 Task: Create a due date automation trigger when advanced on, on the monday before a card is due add fields with custom field "Resume" set to a number lower or equal to 1 and lower than 10 at 11:00 AM.
Action: Mouse moved to (1095, 94)
Screenshot: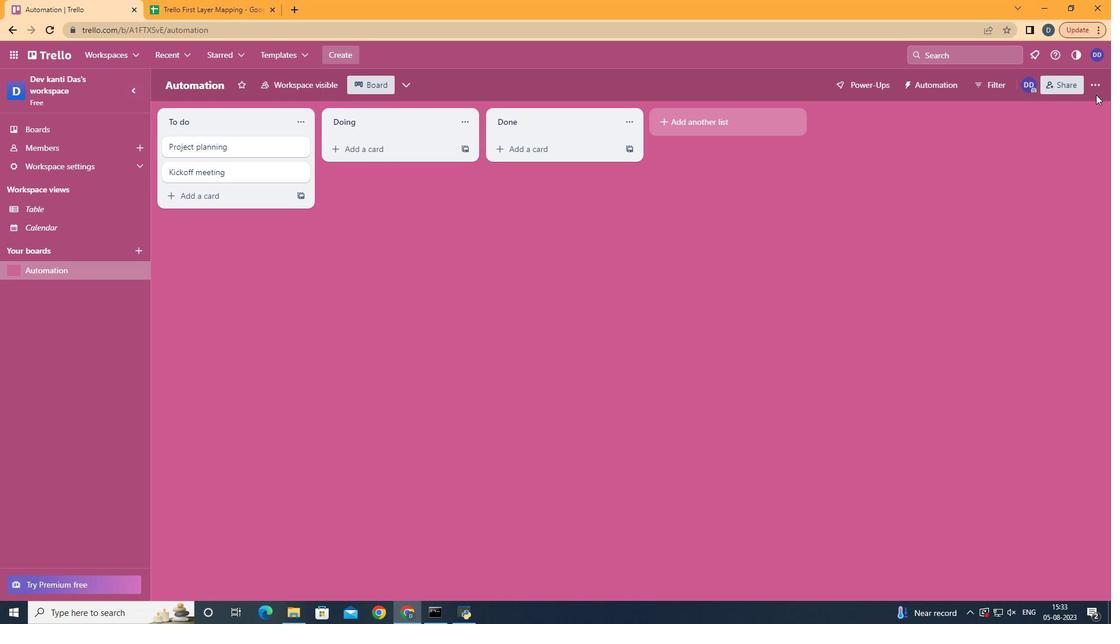 
Action: Mouse pressed left at (1095, 94)
Screenshot: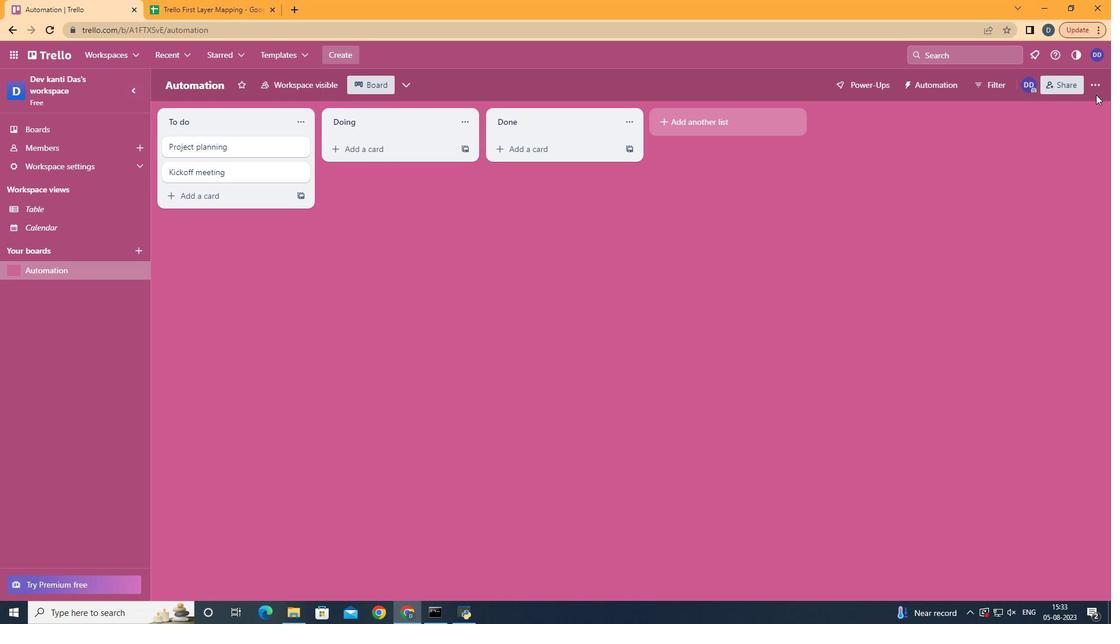 
Action: Mouse moved to (1095, 89)
Screenshot: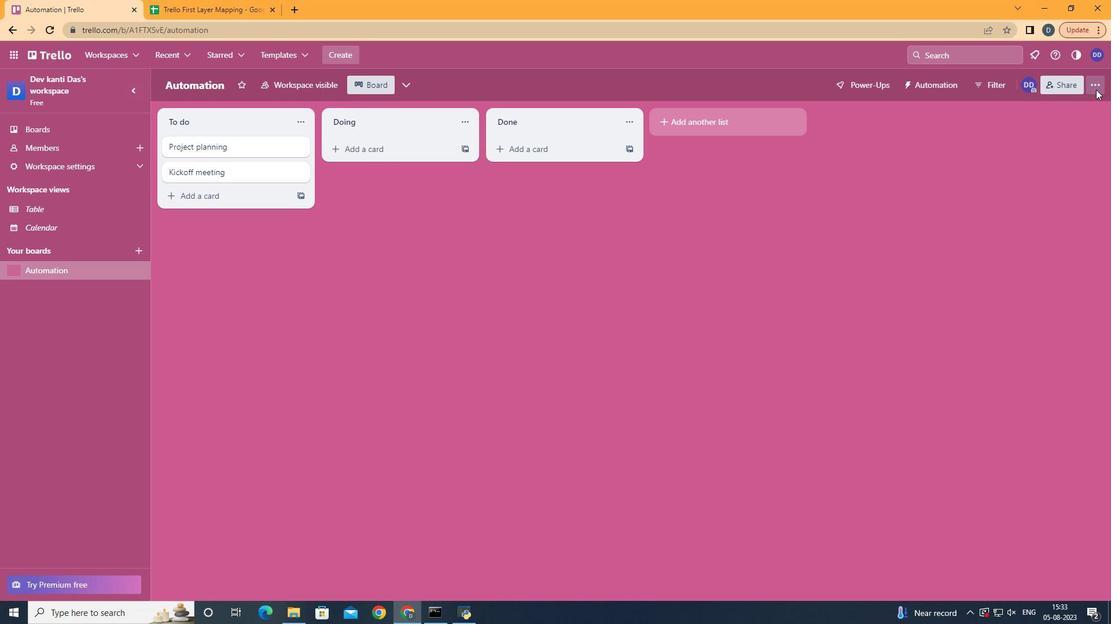 
Action: Mouse pressed left at (1095, 89)
Screenshot: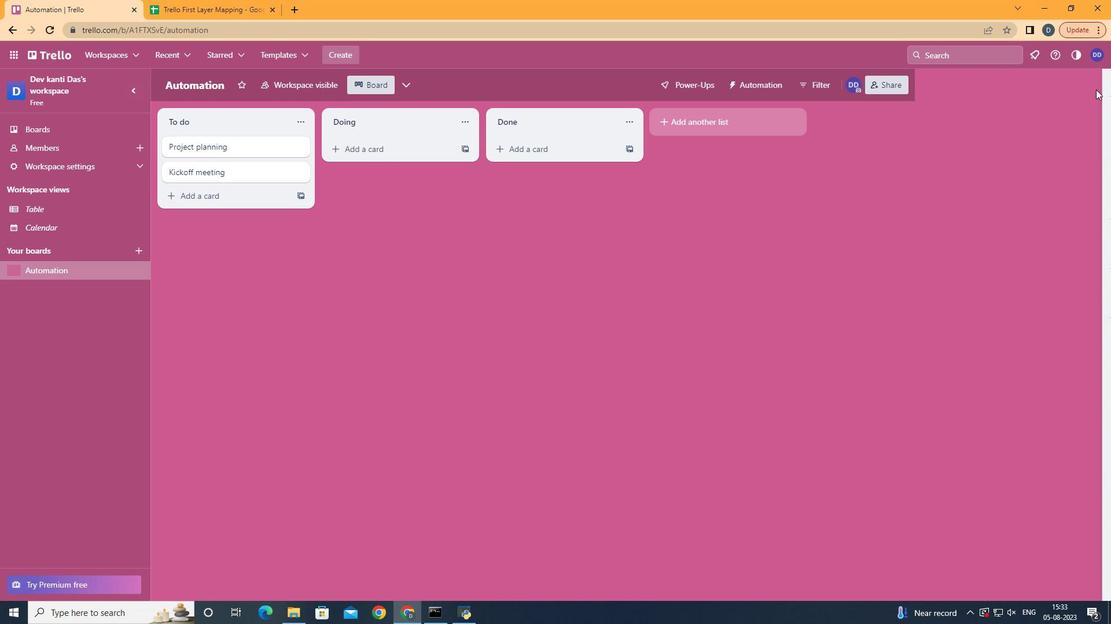 
Action: Mouse moved to (998, 230)
Screenshot: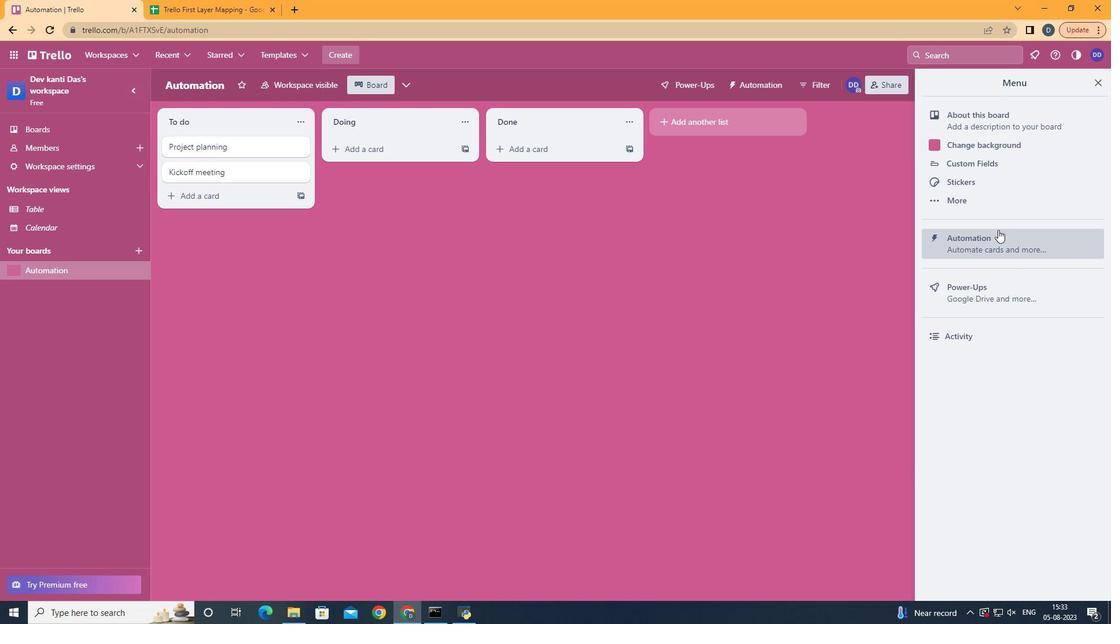 
Action: Mouse pressed left at (998, 230)
Screenshot: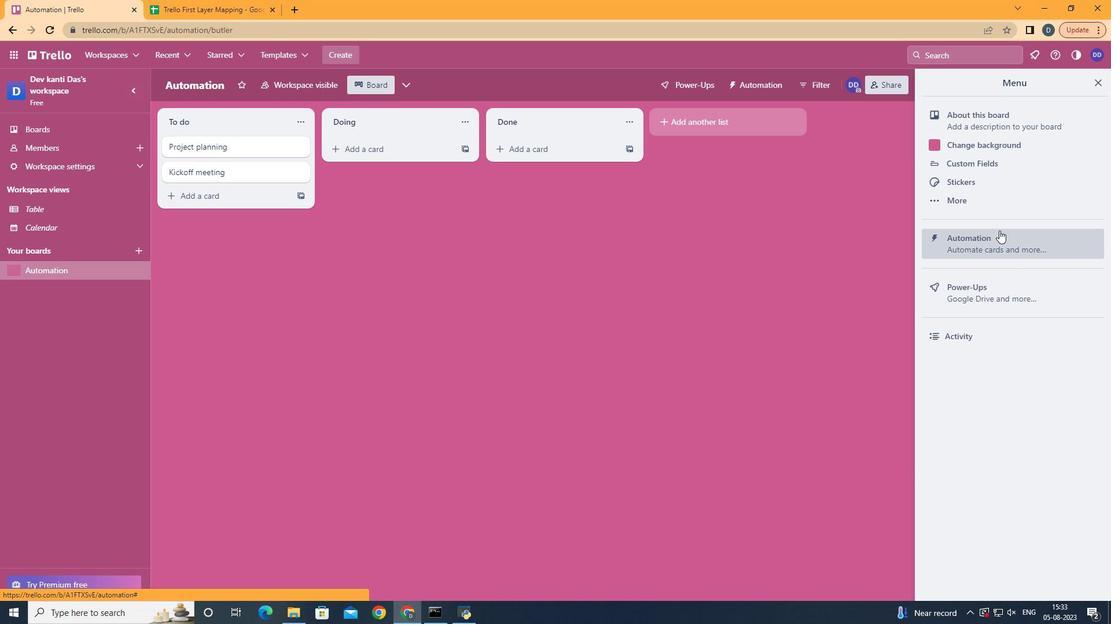 
Action: Mouse moved to (248, 238)
Screenshot: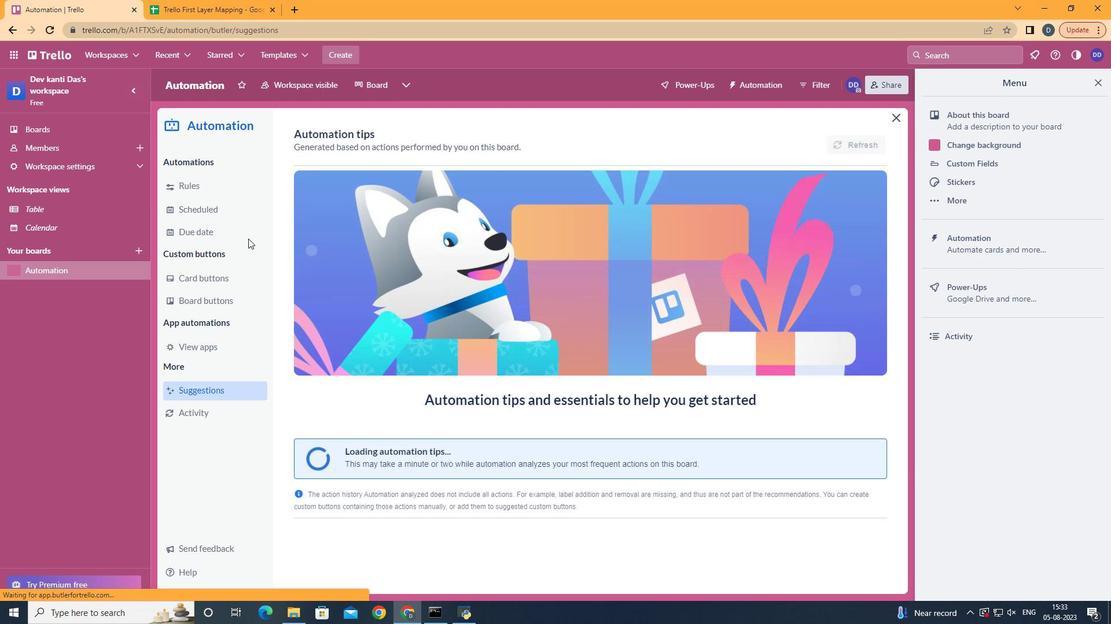 
Action: Mouse pressed left at (248, 238)
Screenshot: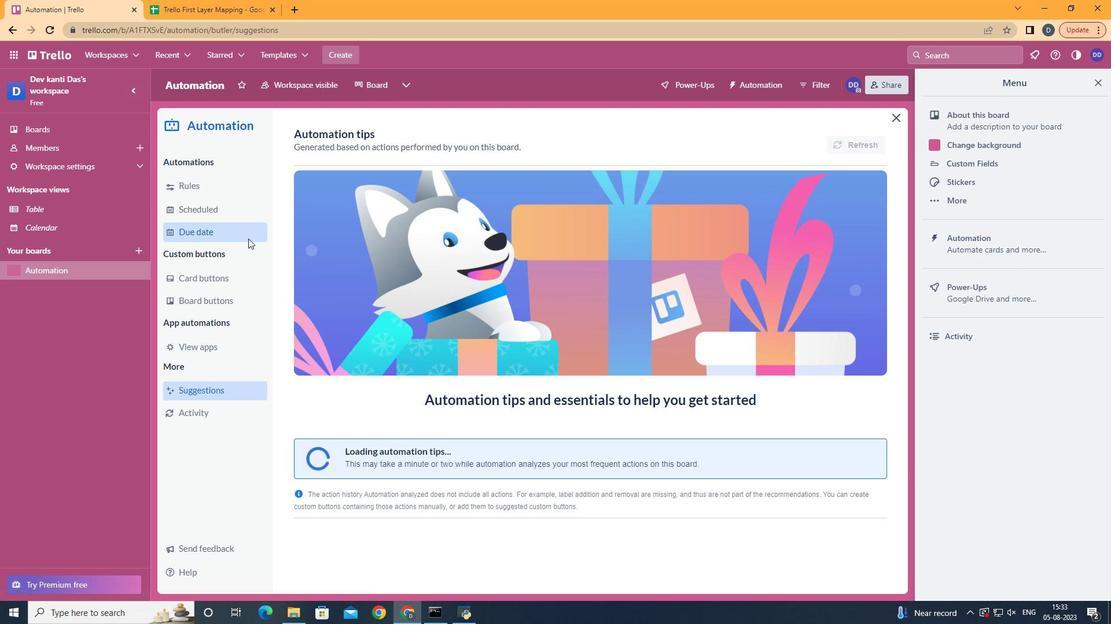 
Action: Mouse moved to (811, 140)
Screenshot: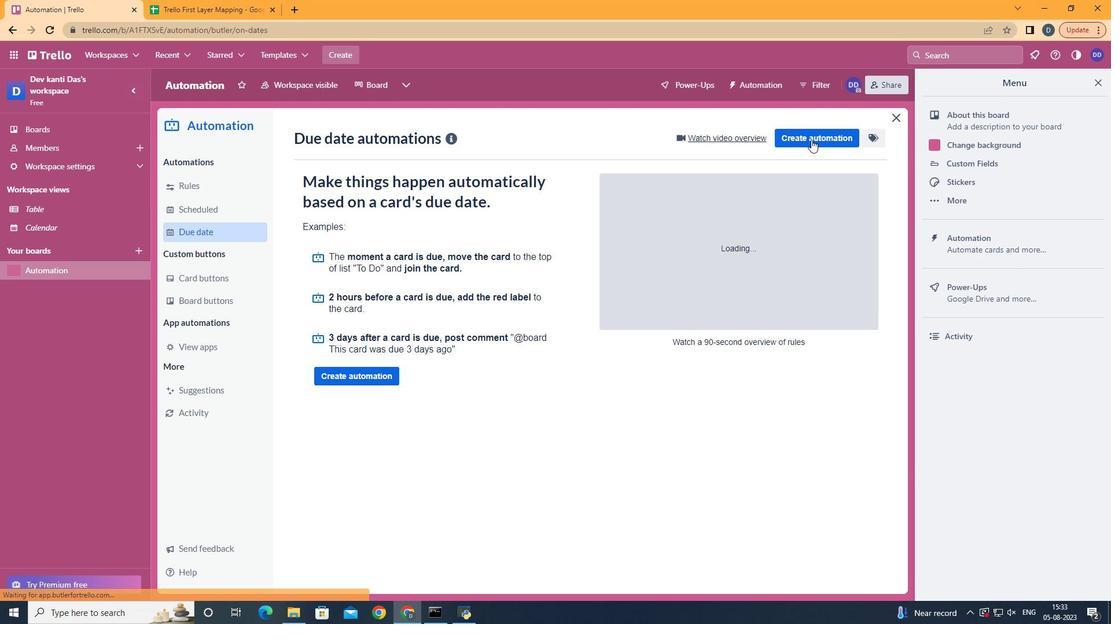 
Action: Mouse pressed left at (811, 140)
Screenshot: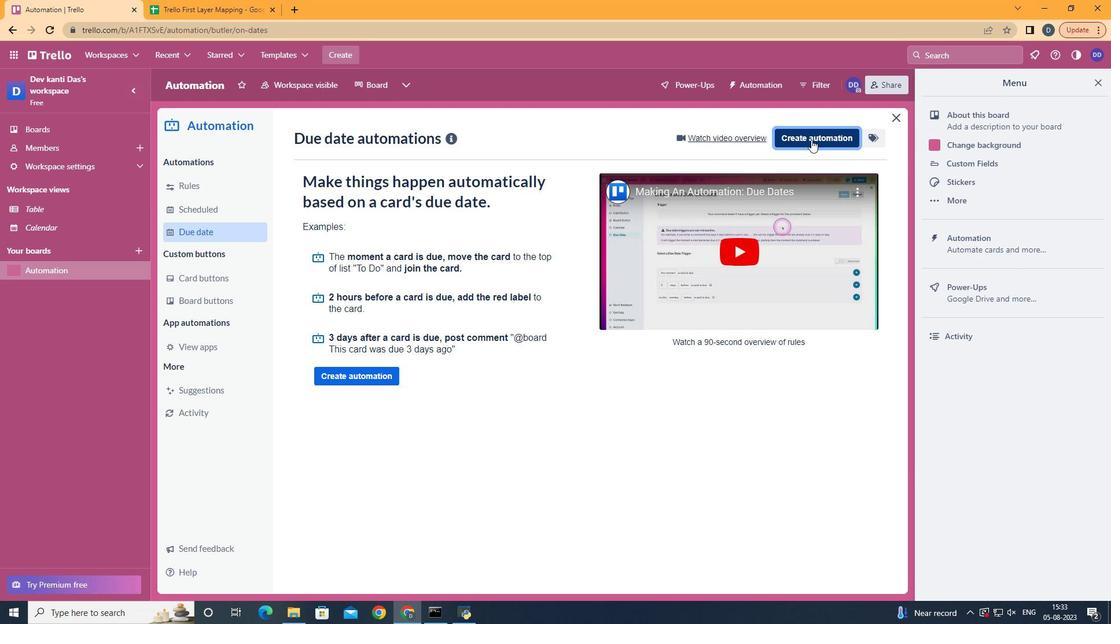 
Action: Mouse moved to (597, 257)
Screenshot: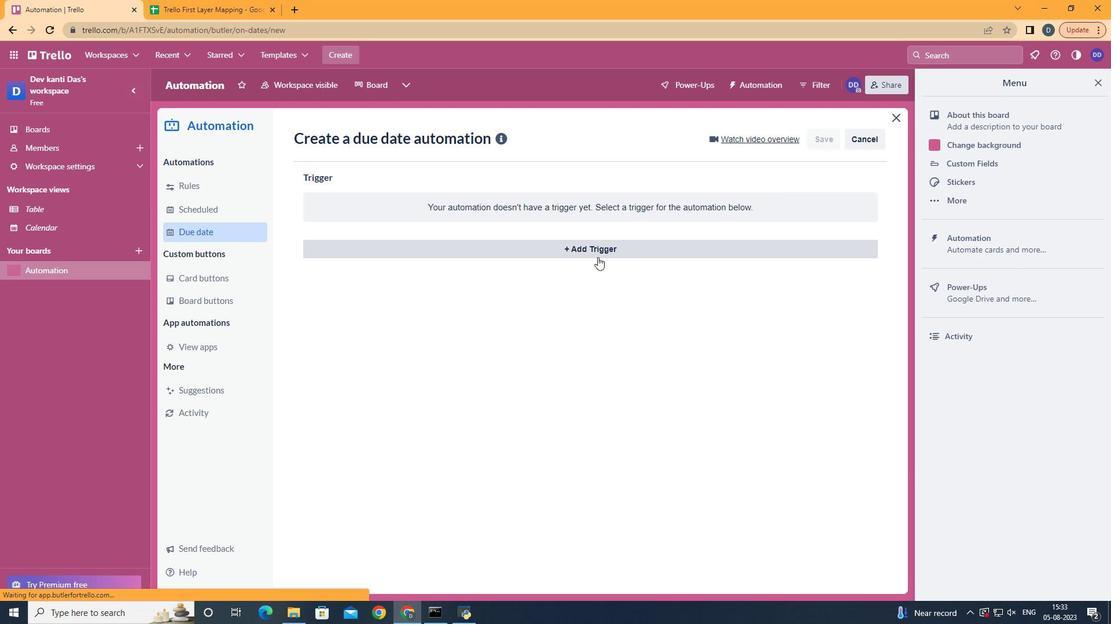 
Action: Mouse pressed left at (597, 257)
Screenshot: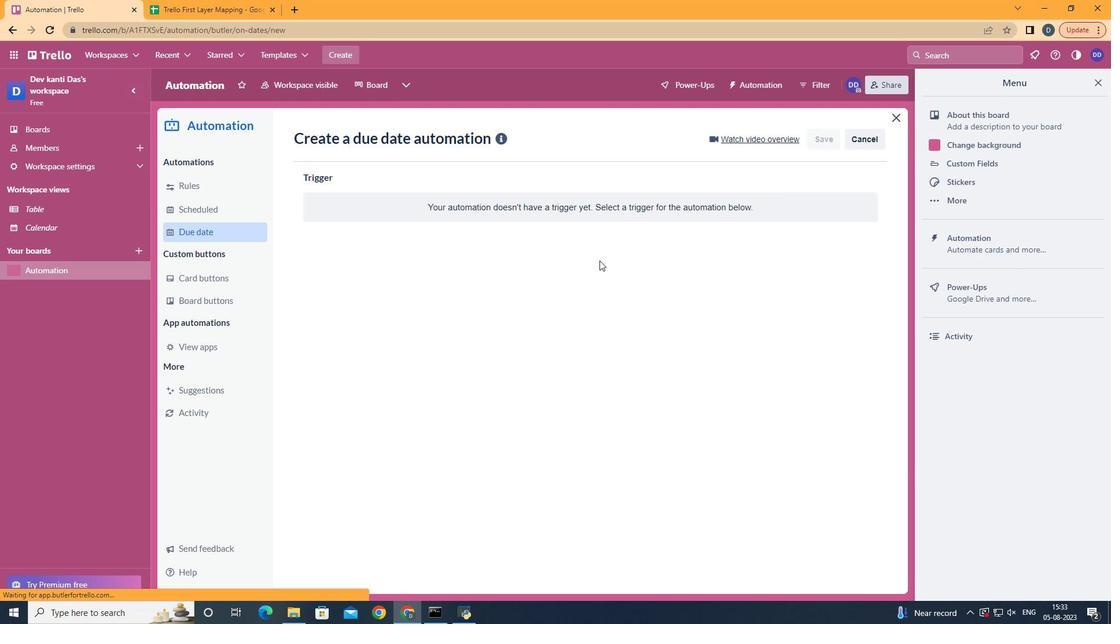 
Action: Mouse moved to (384, 302)
Screenshot: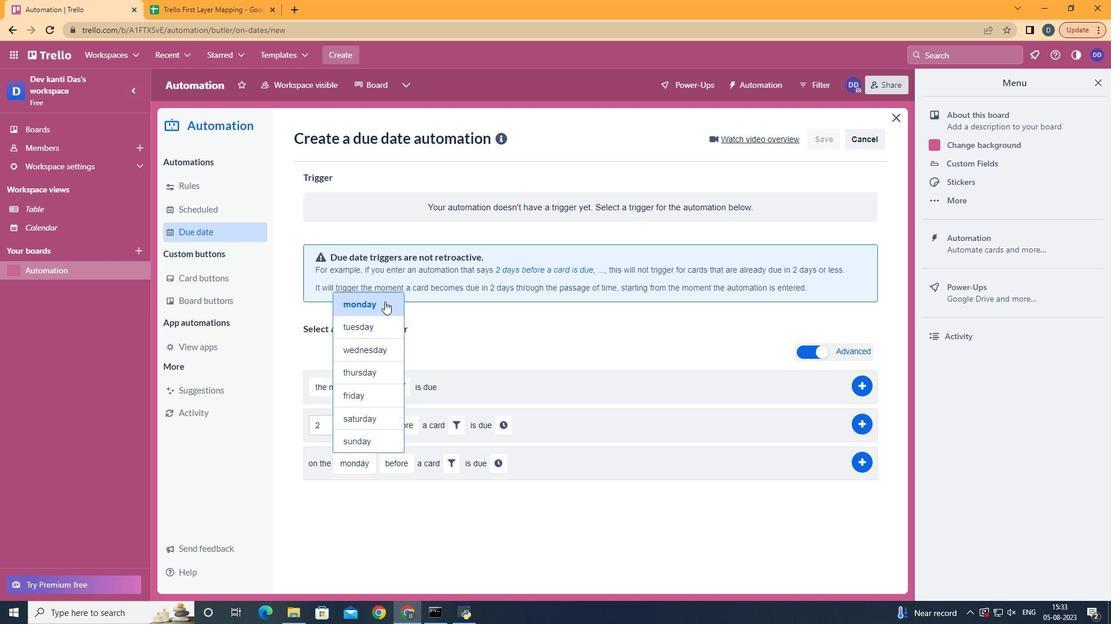 
Action: Mouse pressed left at (384, 302)
Screenshot: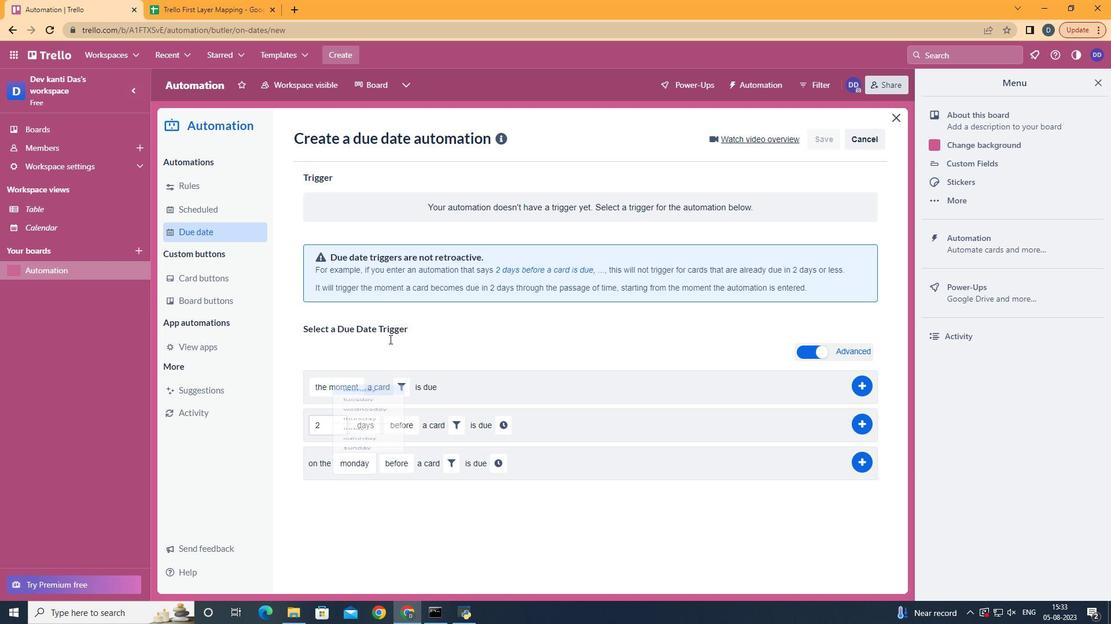 
Action: Mouse moved to (406, 478)
Screenshot: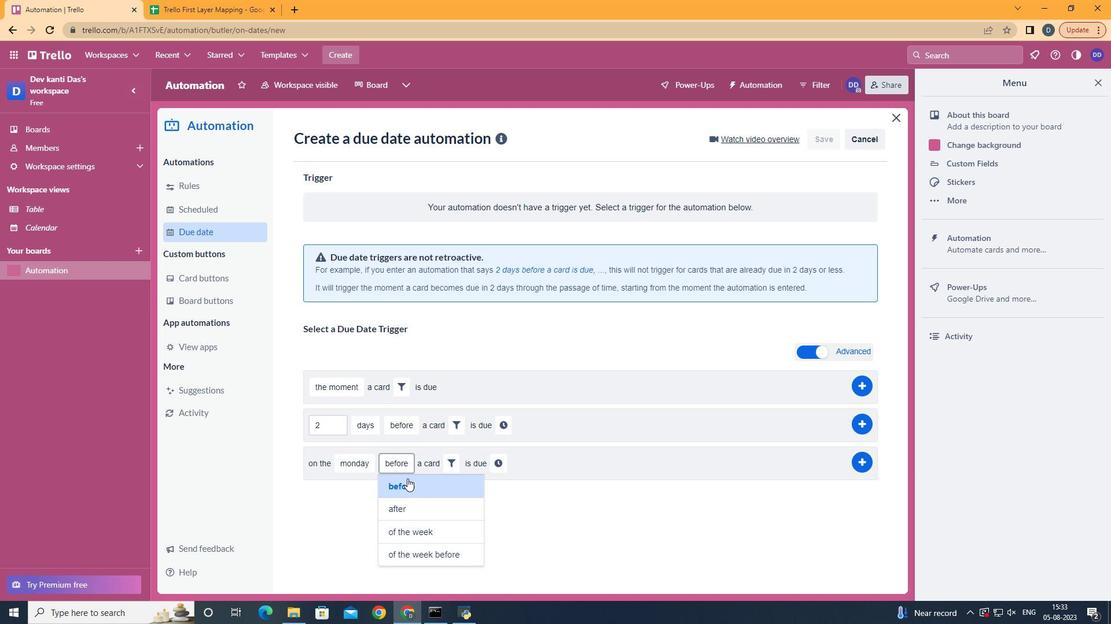 
Action: Mouse pressed left at (406, 478)
Screenshot: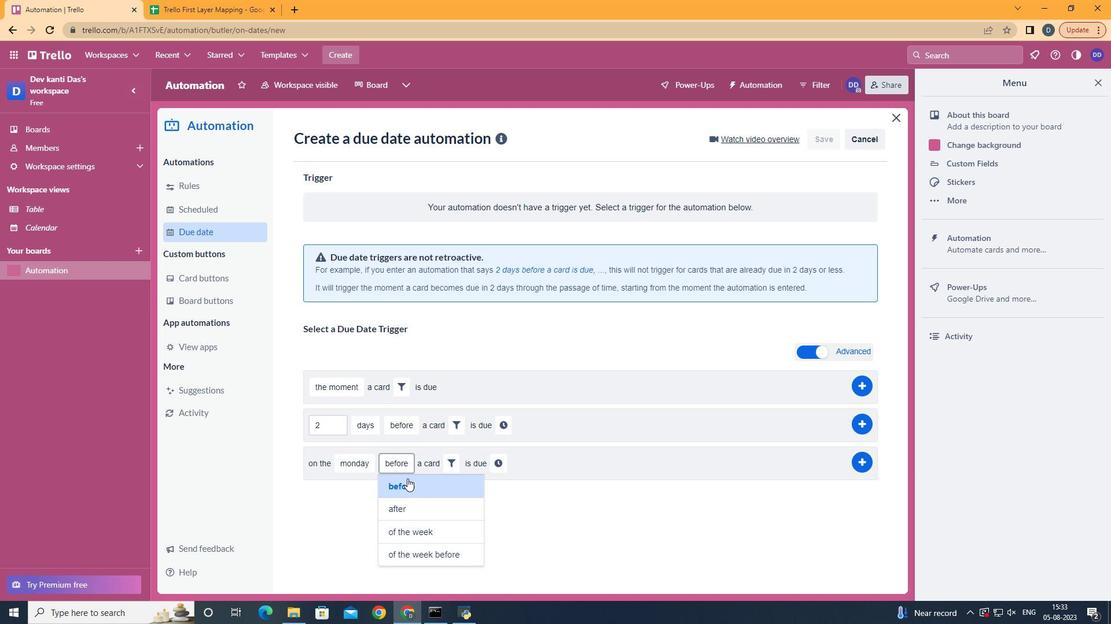
Action: Mouse moved to (458, 458)
Screenshot: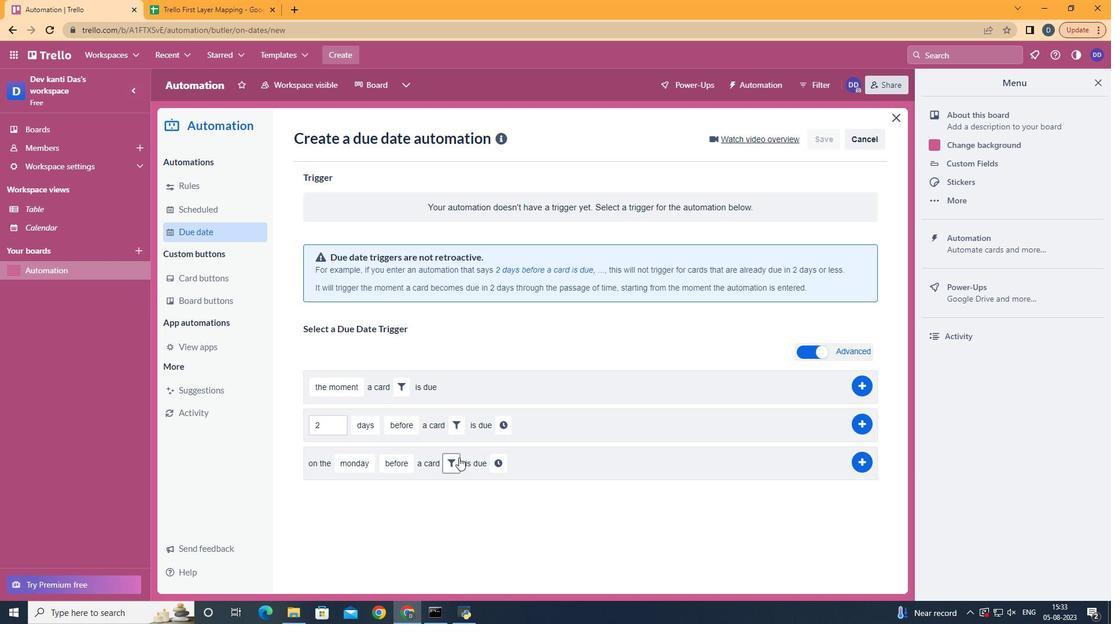 
Action: Mouse pressed left at (458, 458)
Screenshot: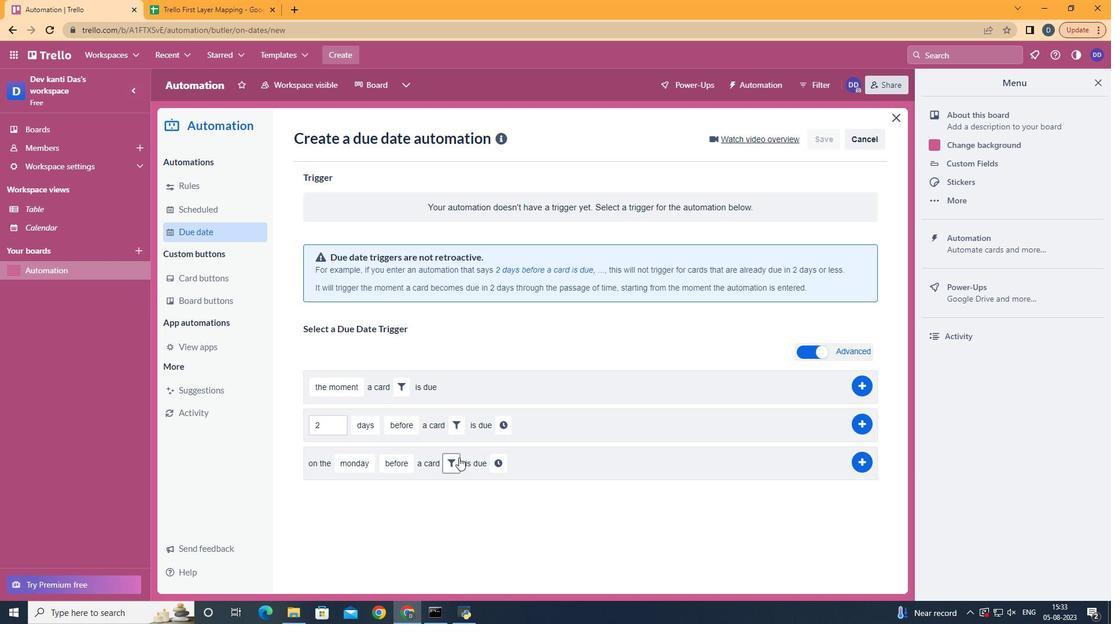
Action: Mouse moved to (630, 509)
Screenshot: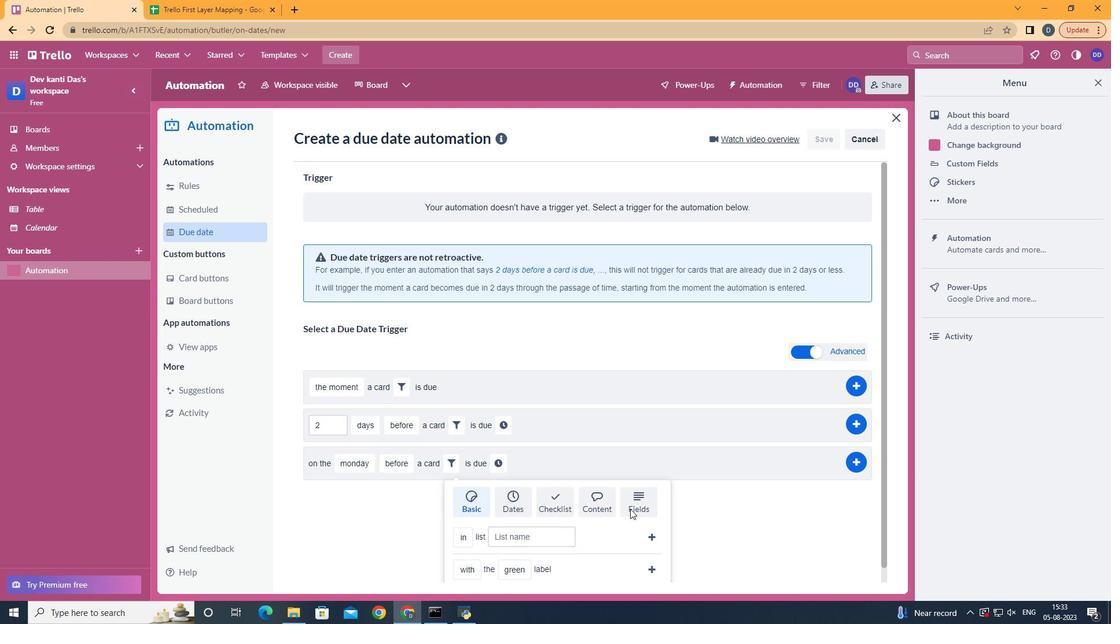 
Action: Mouse pressed left at (630, 509)
Screenshot: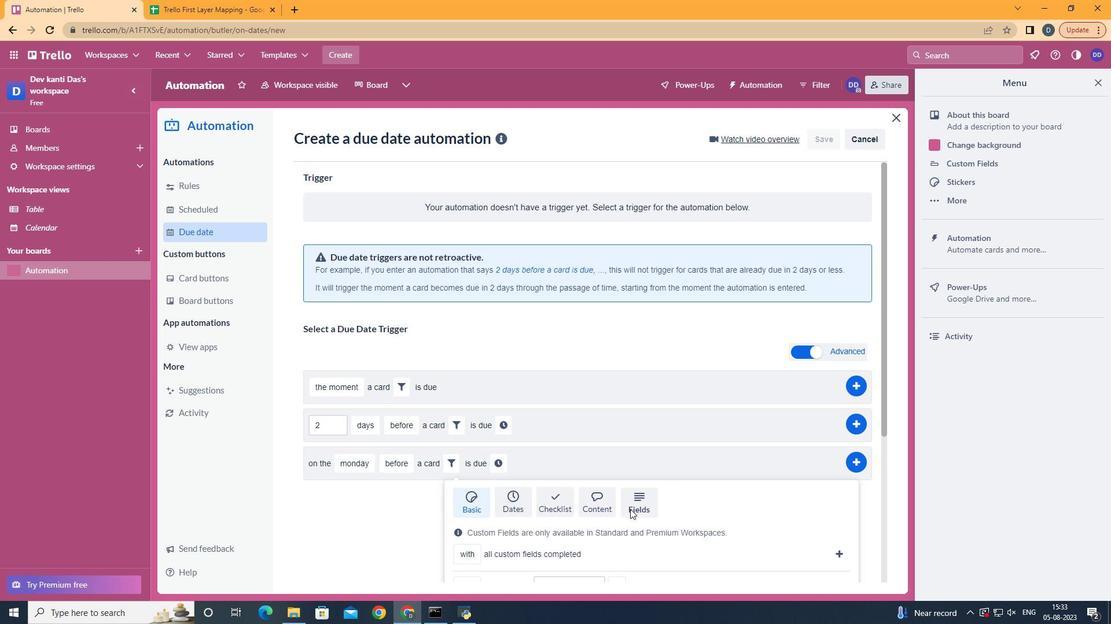 
Action: Mouse scrolled (630, 509) with delta (0, 0)
Screenshot: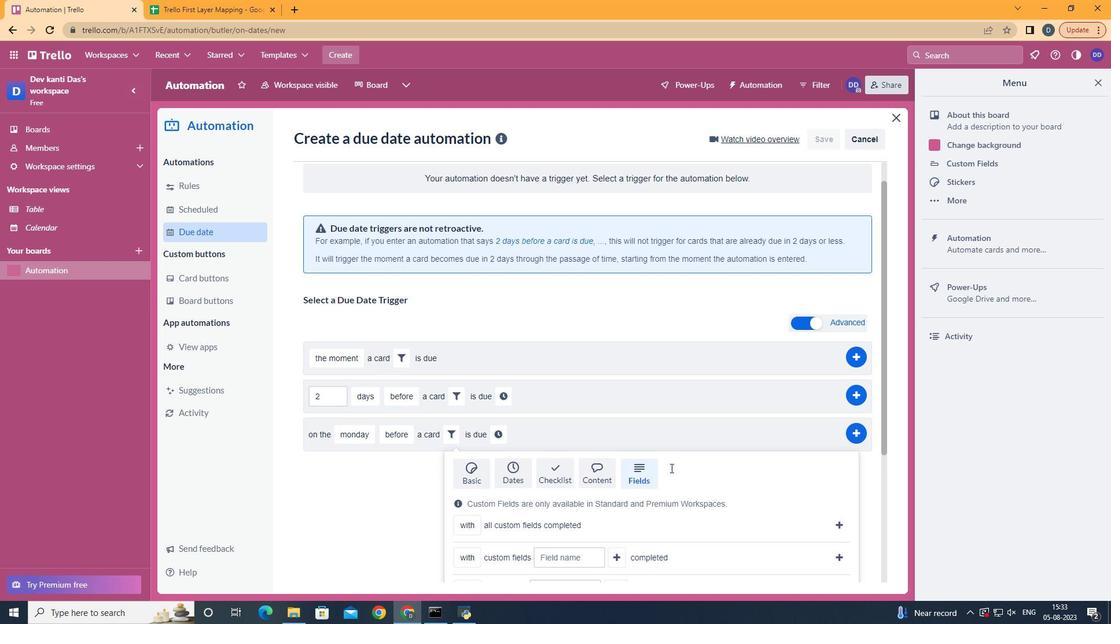 
Action: Mouse scrolled (630, 509) with delta (0, 0)
Screenshot: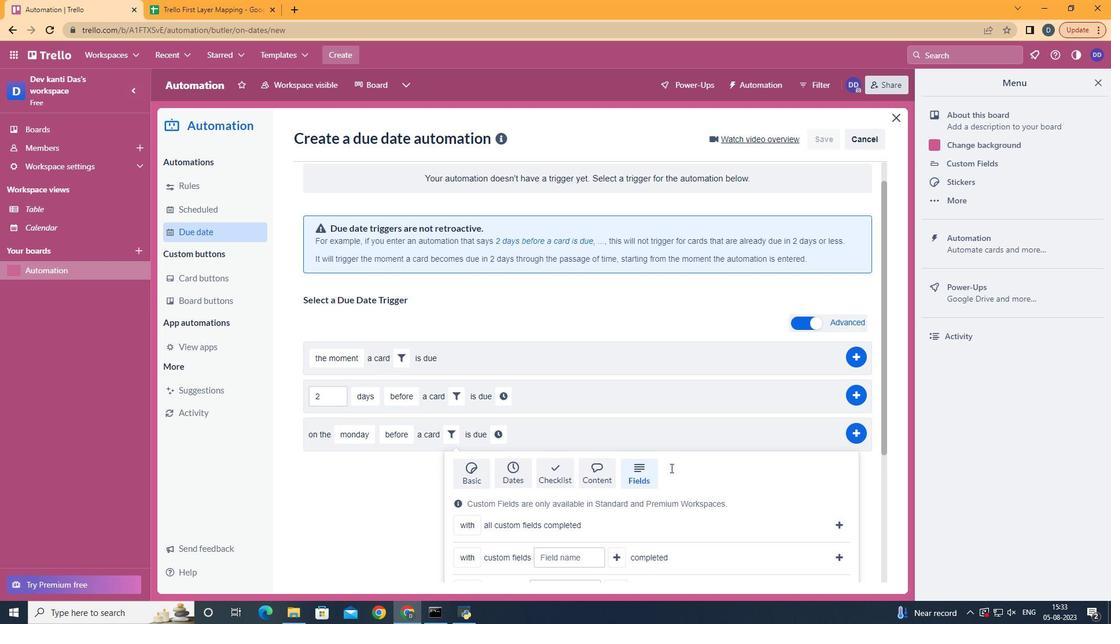 
Action: Mouse scrolled (630, 509) with delta (0, 0)
Screenshot: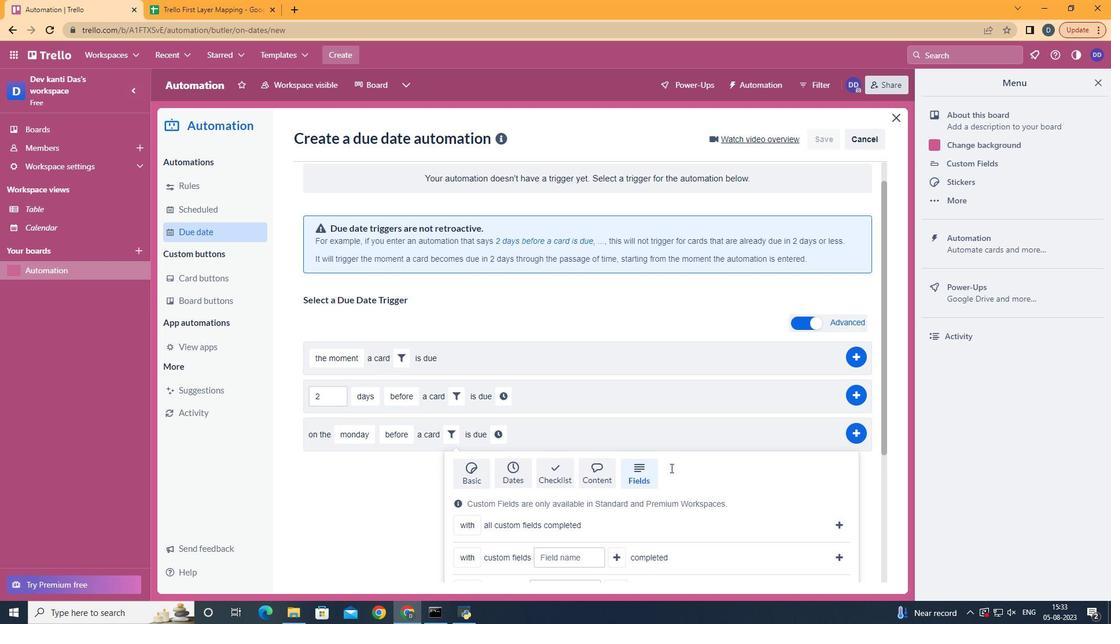 
Action: Mouse scrolled (630, 509) with delta (0, 0)
Screenshot: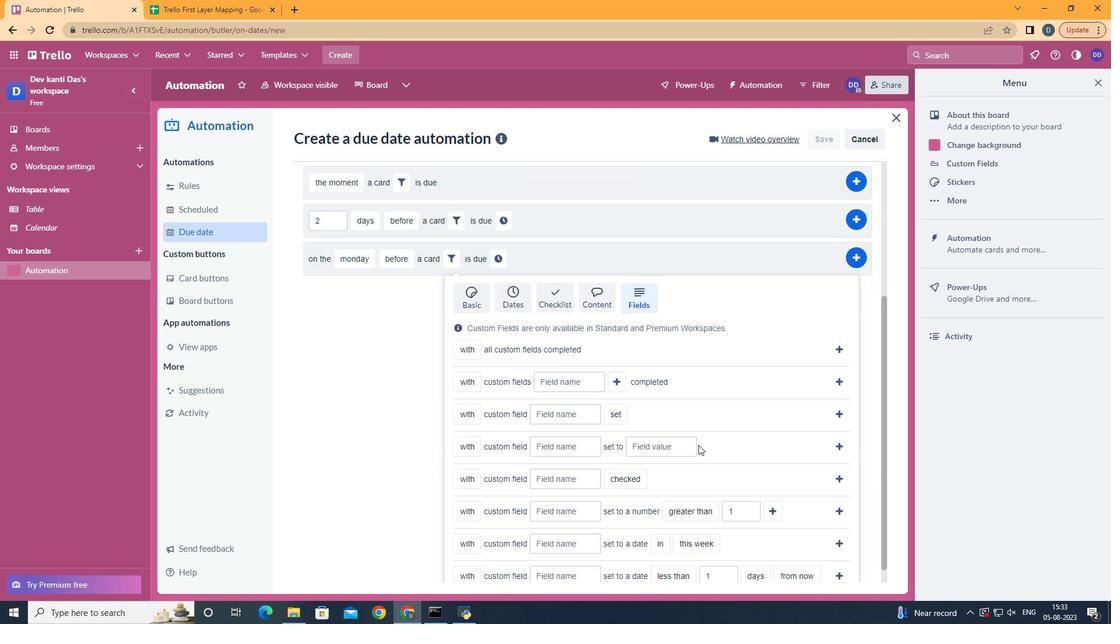 
Action: Mouse scrolled (630, 509) with delta (0, 0)
Screenshot: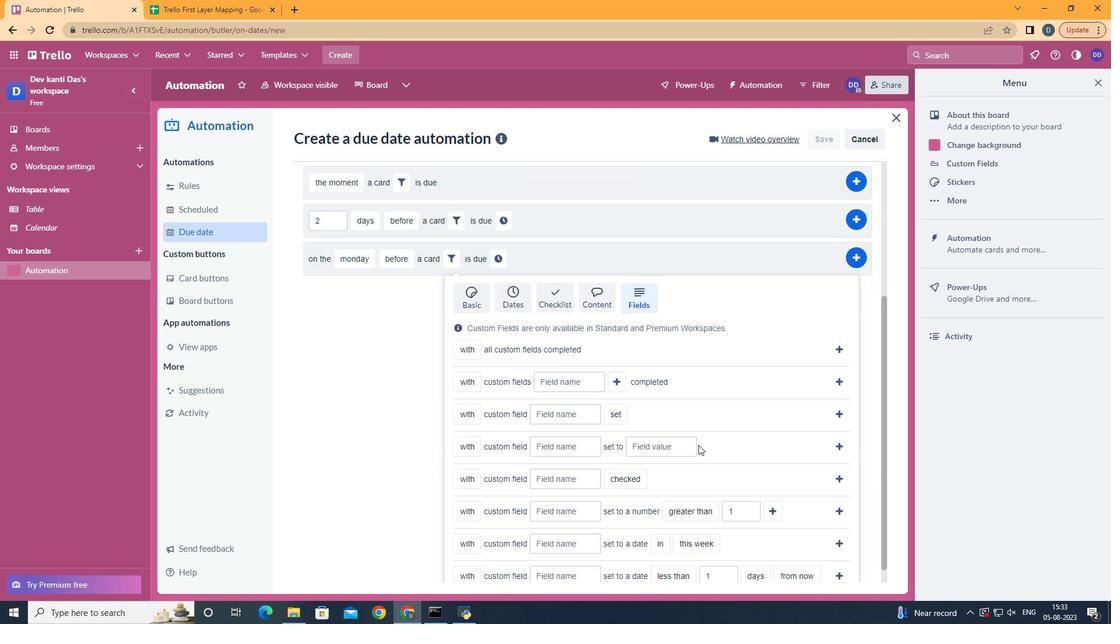 
Action: Mouse moved to (630, 509)
Screenshot: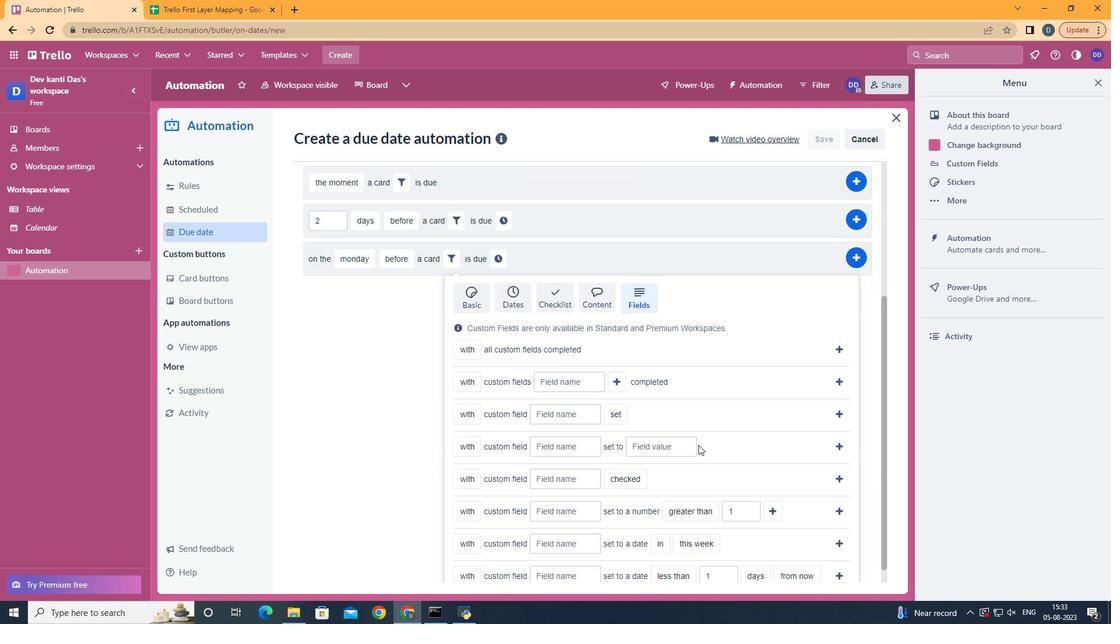 
Action: Mouse scrolled (630, 509) with delta (0, 0)
Screenshot: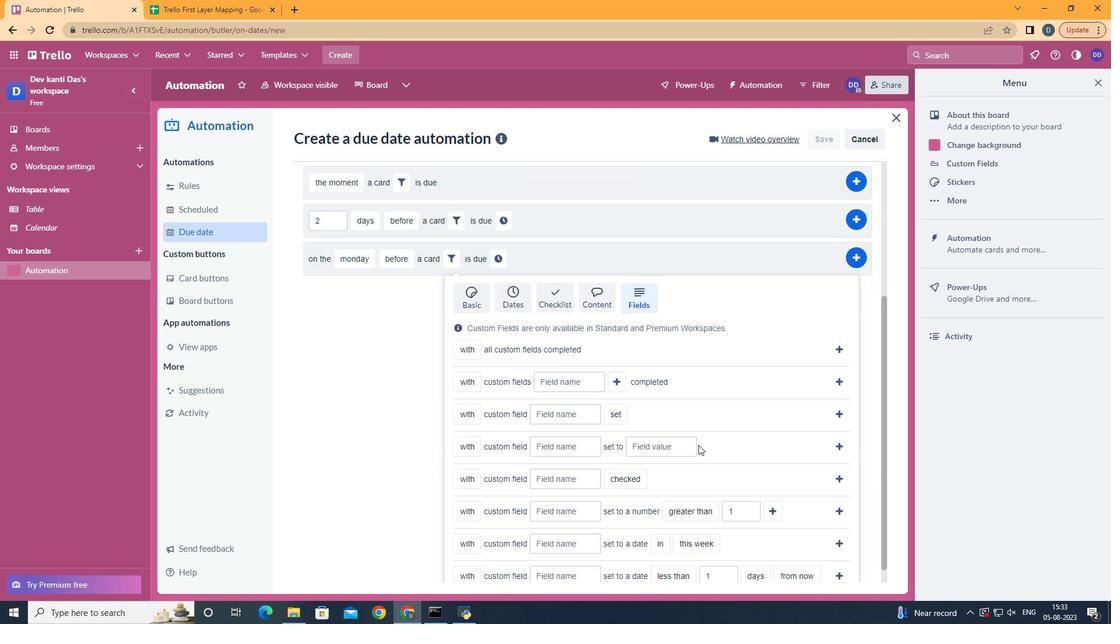 
Action: Mouse moved to (474, 513)
Screenshot: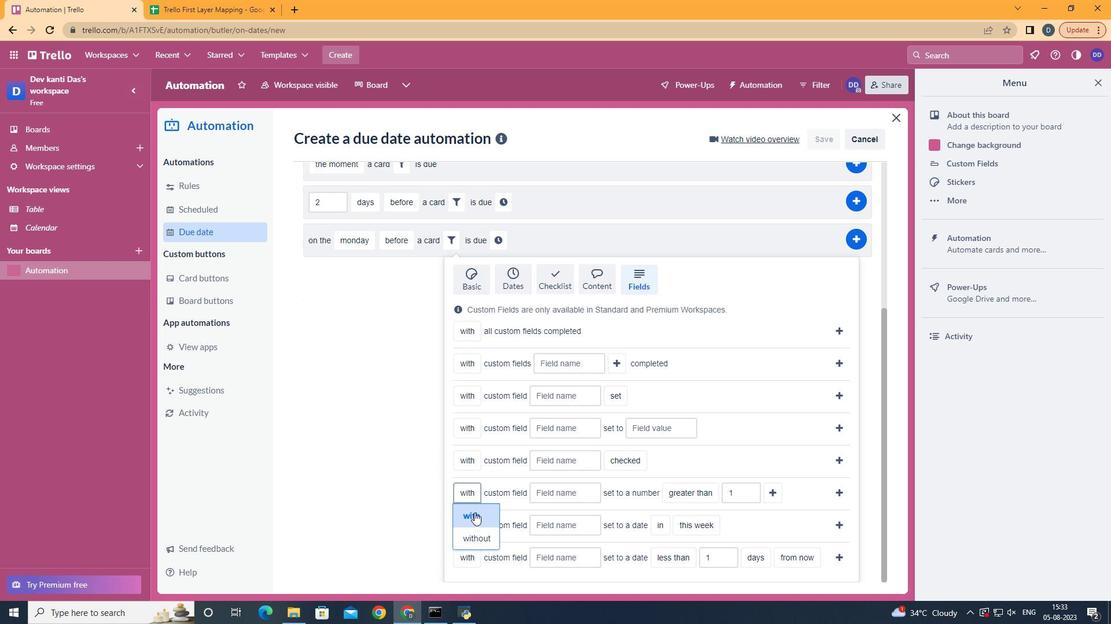 
Action: Mouse pressed left at (474, 513)
Screenshot: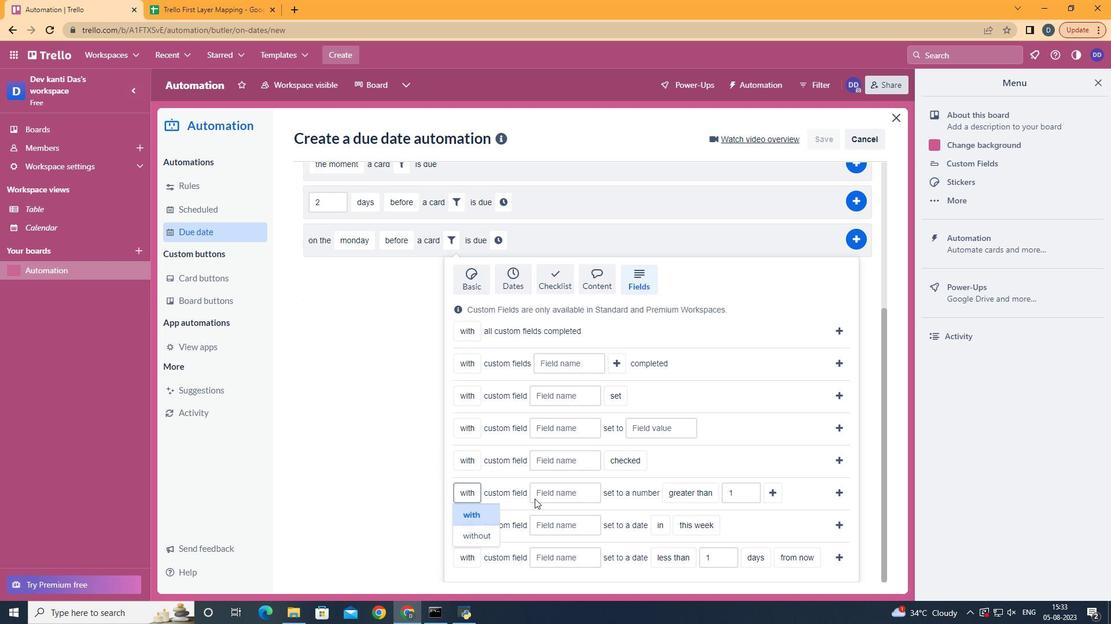 
Action: Mouse moved to (592, 485)
Screenshot: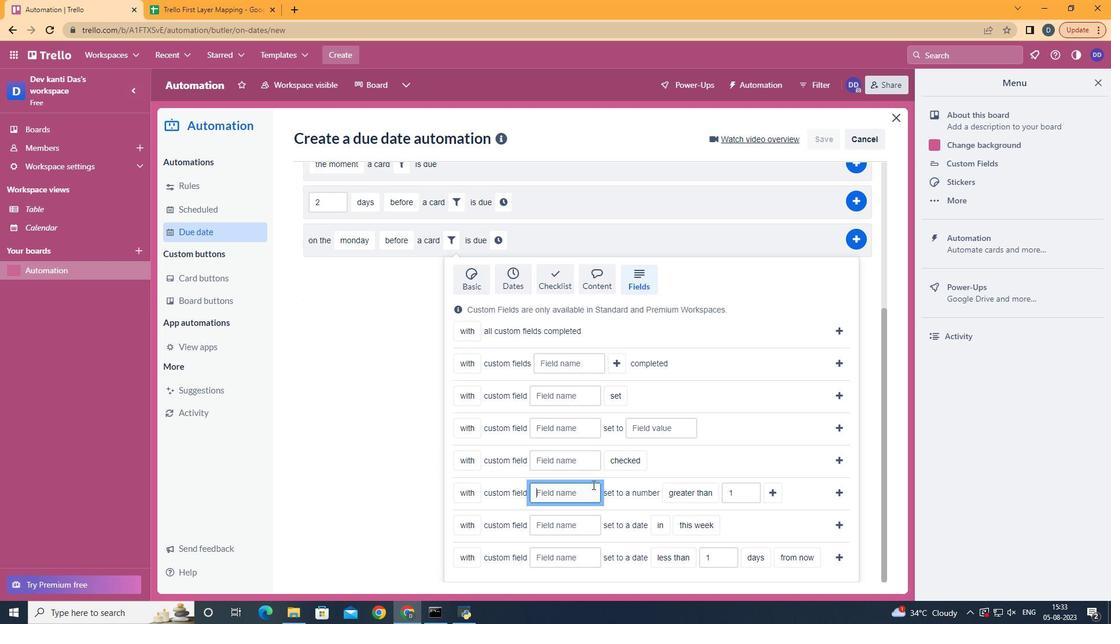 
Action: Mouse pressed left at (592, 485)
Screenshot: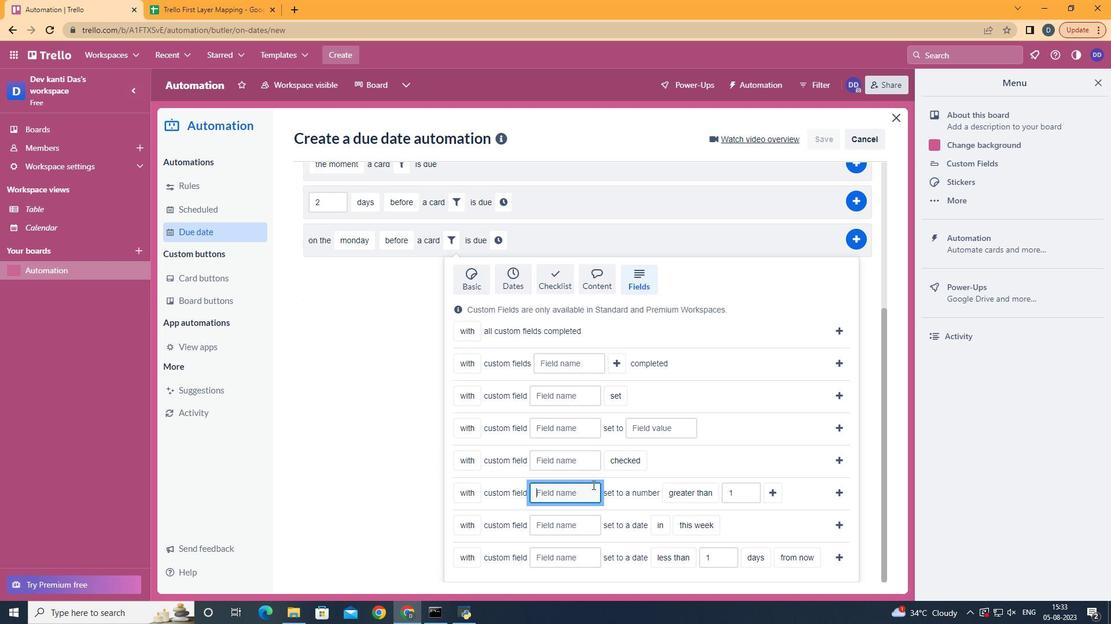
Action: Key pressed <Key.shift>Resume
Screenshot: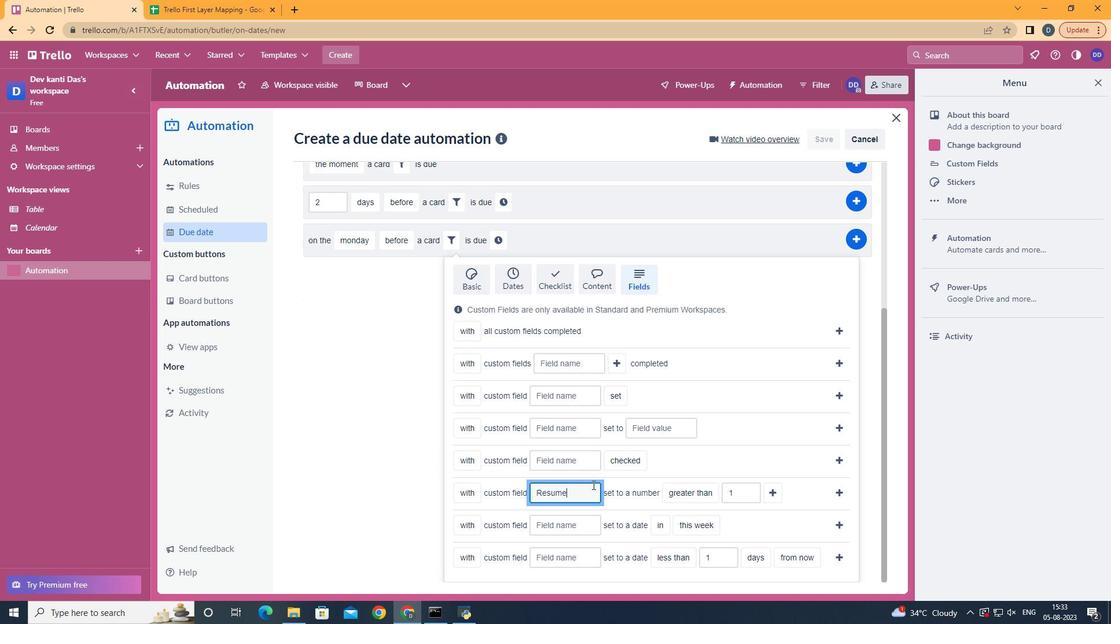 
Action: Mouse moved to (701, 472)
Screenshot: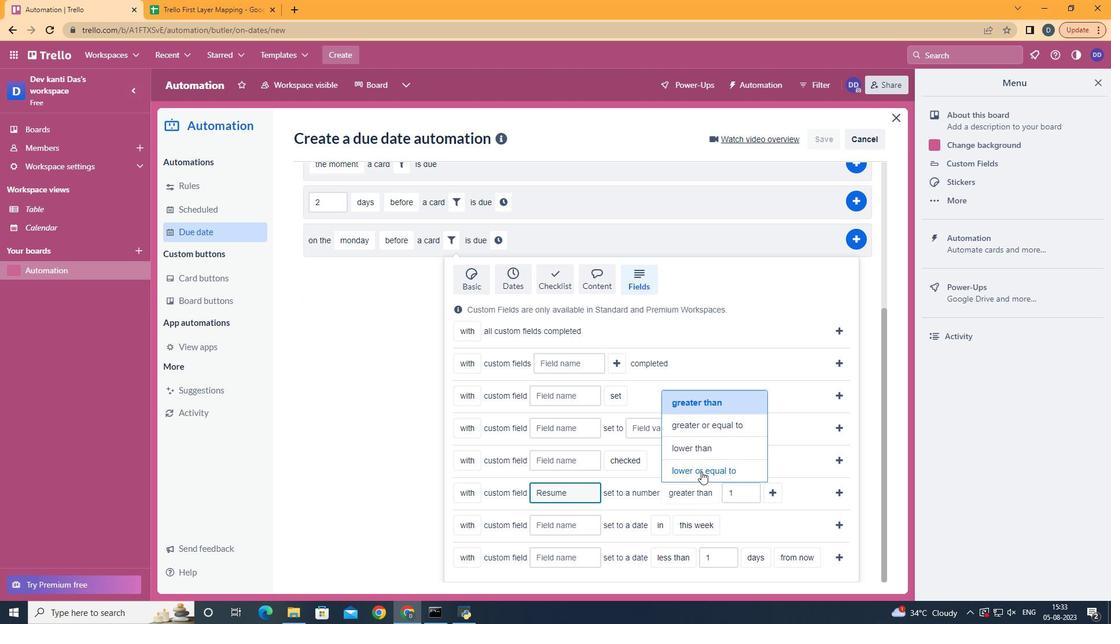 
Action: Mouse pressed left at (701, 472)
Screenshot: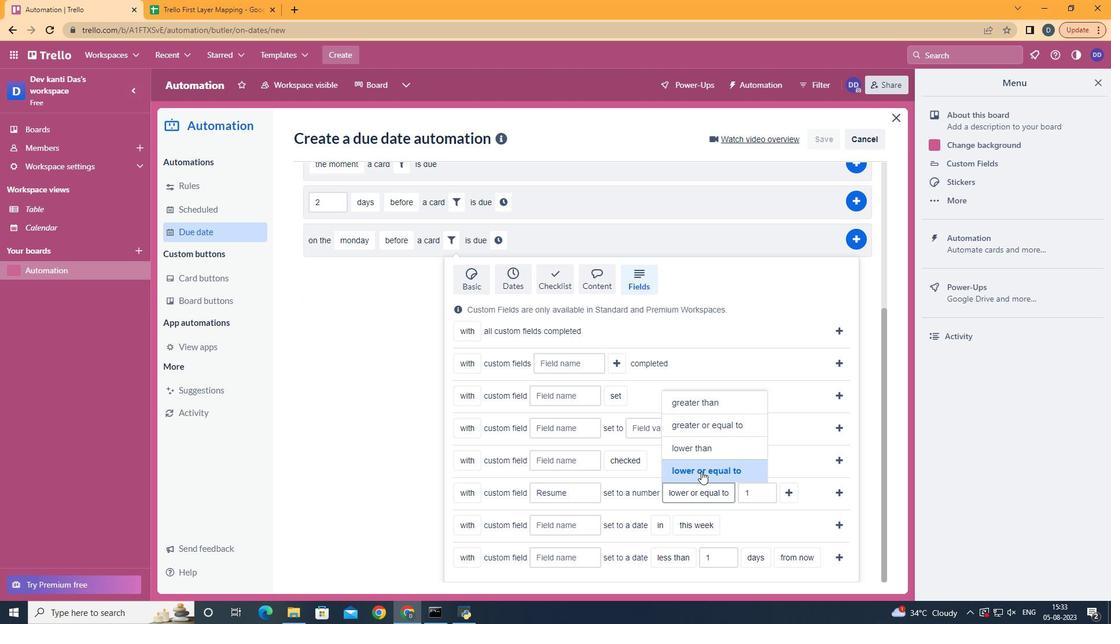 
Action: Mouse moved to (793, 499)
Screenshot: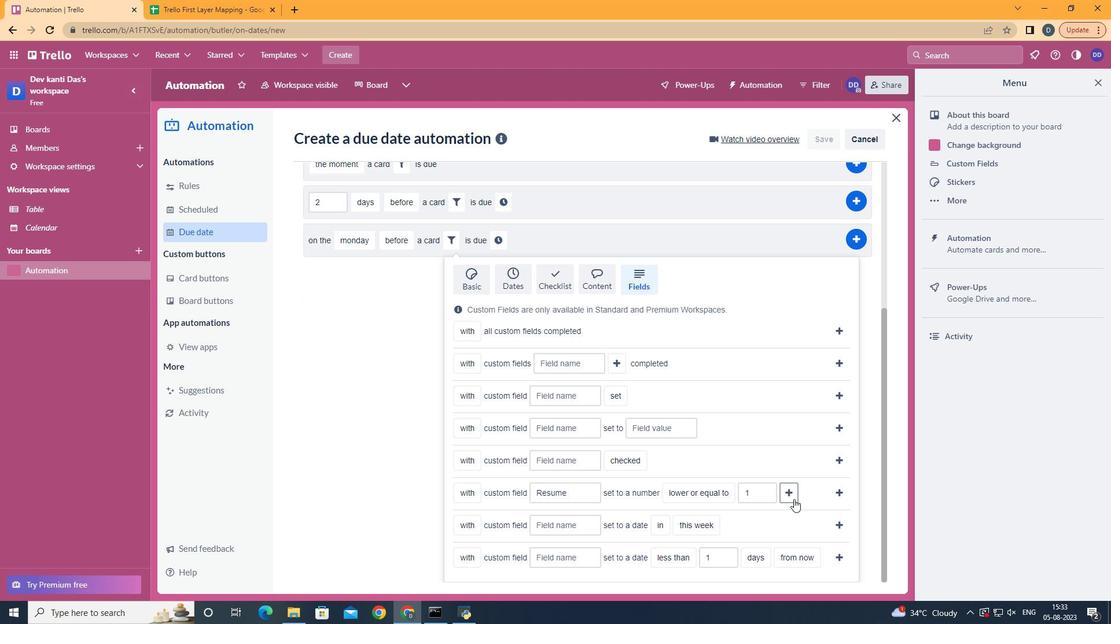 
Action: Mouse pressed left at (793, 499)
Screenshot: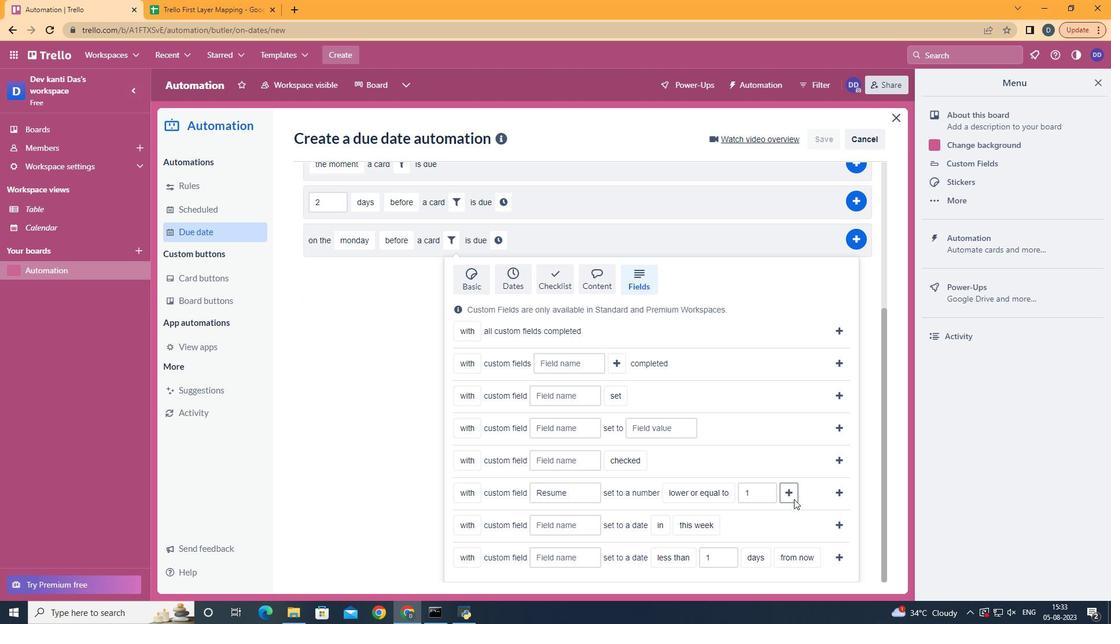 
Action: Mouse moved to (534, 429)
Screenshot: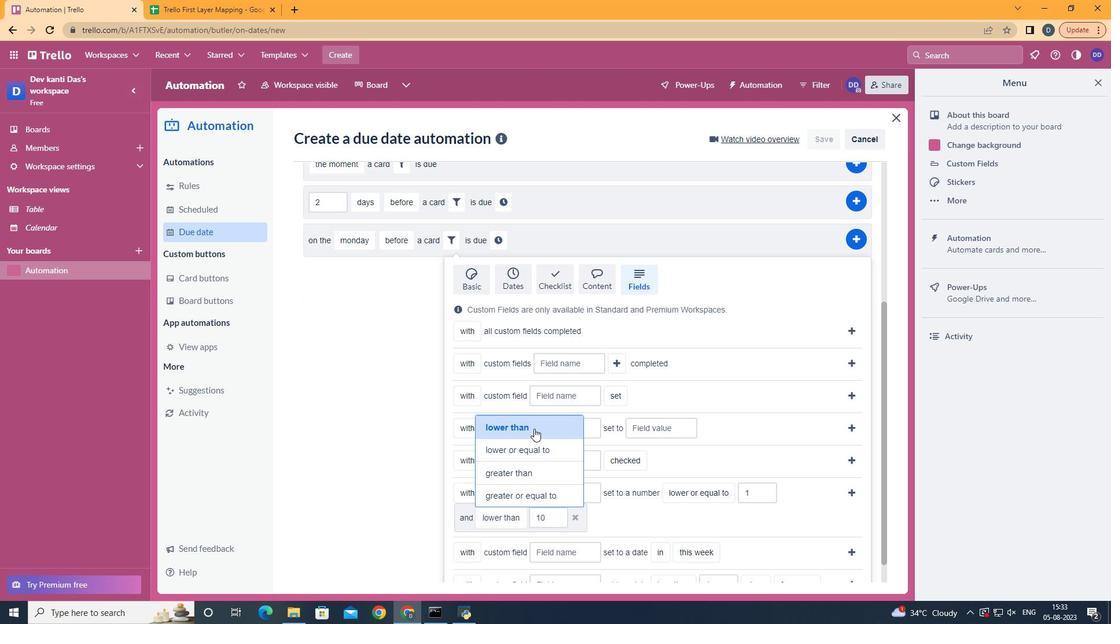 
Action: Mouse pressed left at (534, 429)
Screenshot: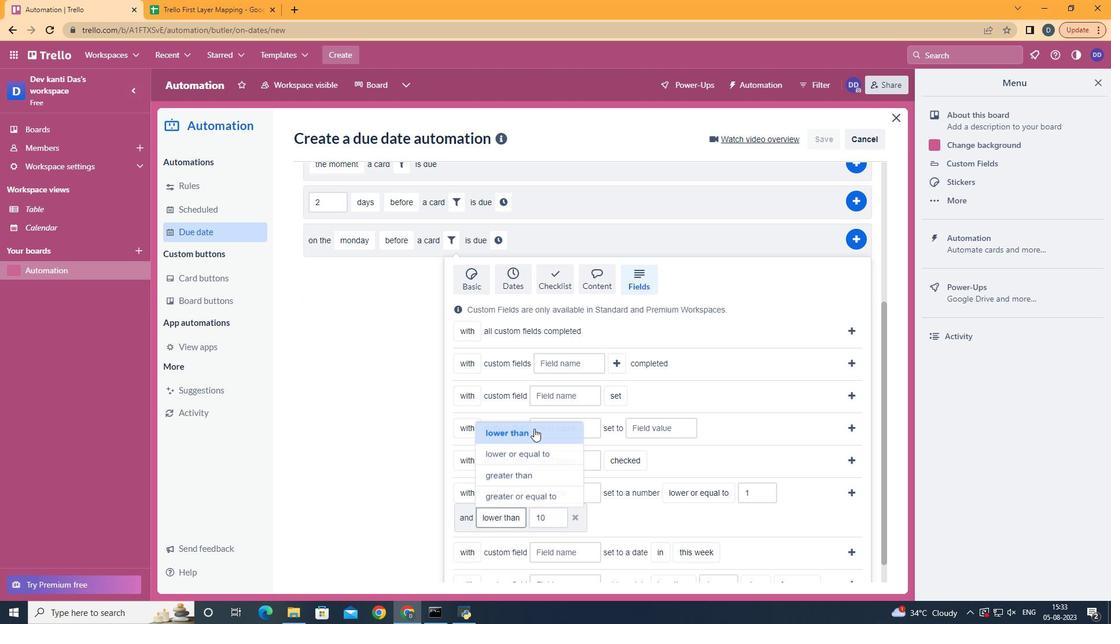 
Action: Mouse moved to (861, 492)
Screenshot: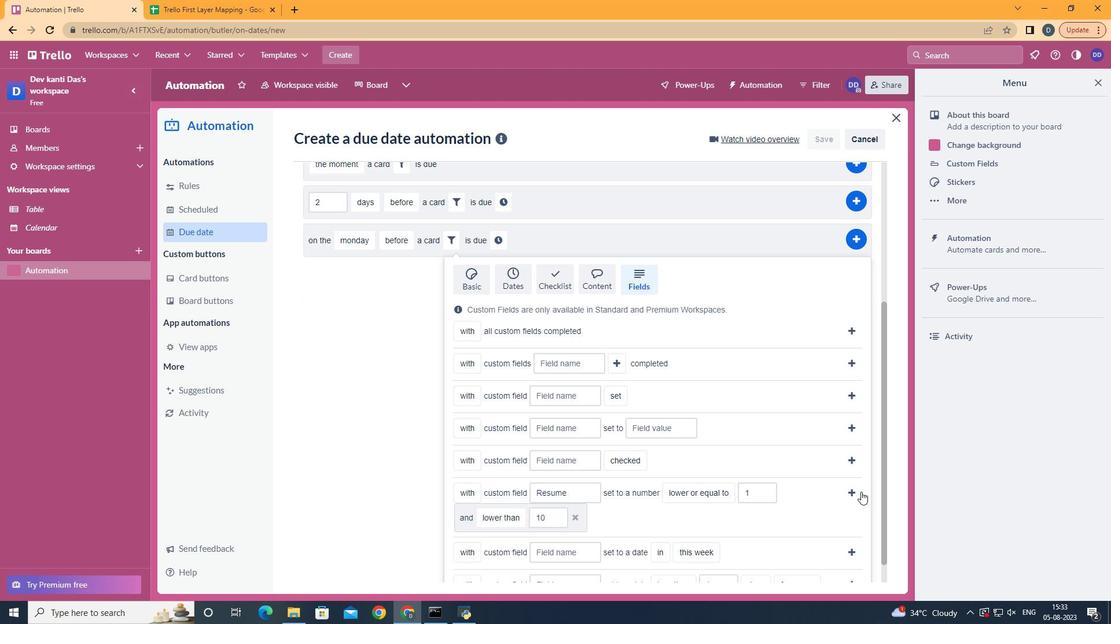 
Action: Mouse pressed left at (861, 492)
Screenshot: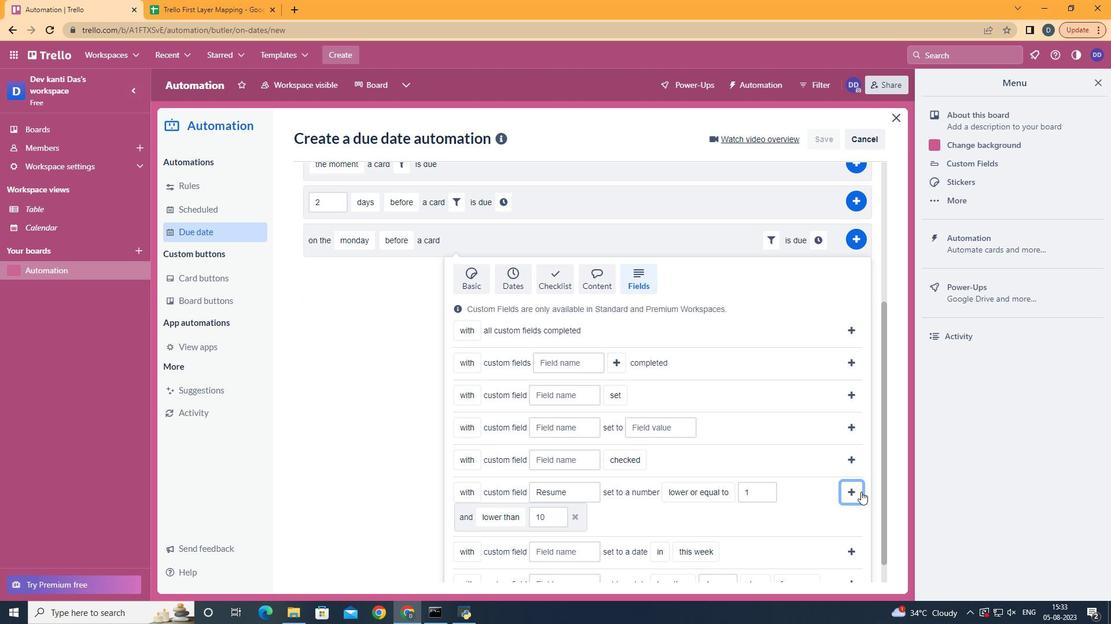 
Action: Mouse moved to (823, 469)
Screenshot: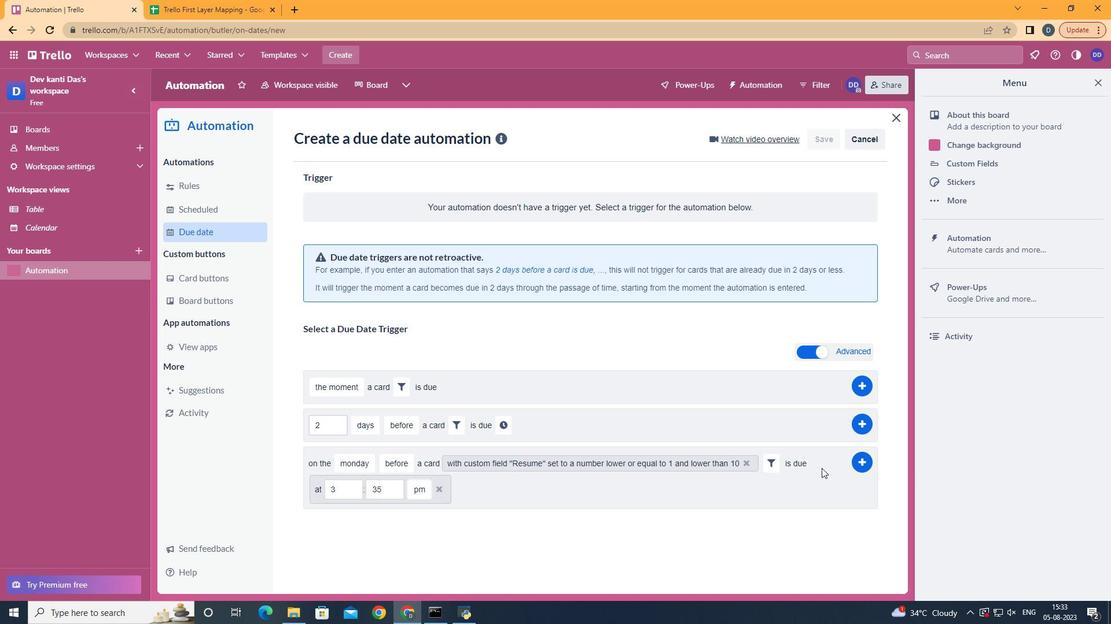 
Action: Mouse pressed left at (823, 469)
Screenshot: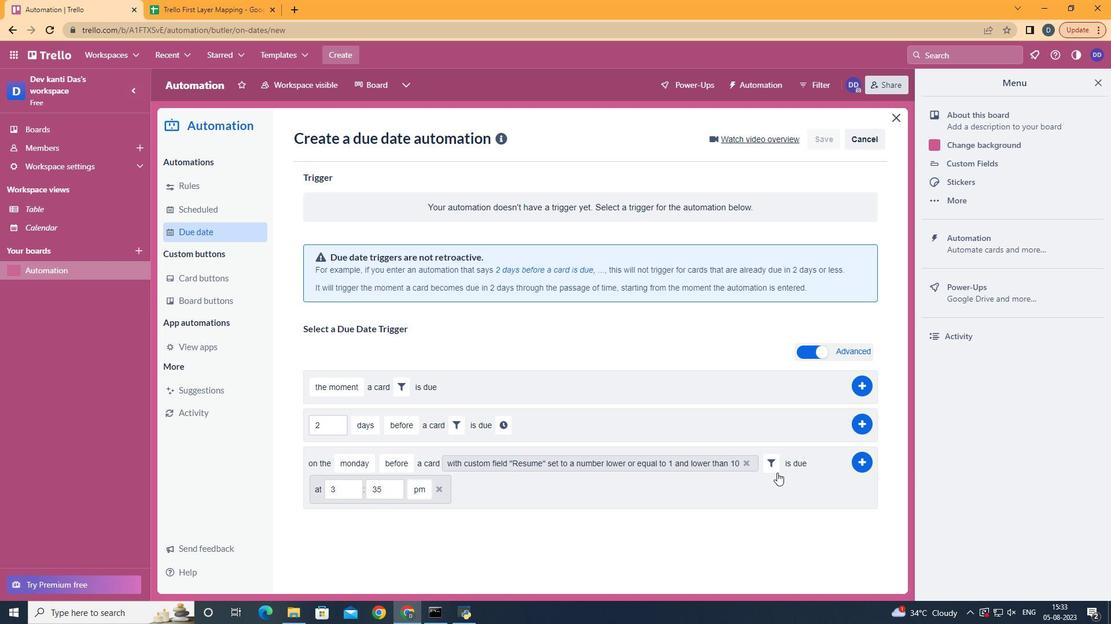 
Action: Mouse moved to (354, 494)
Screenshot: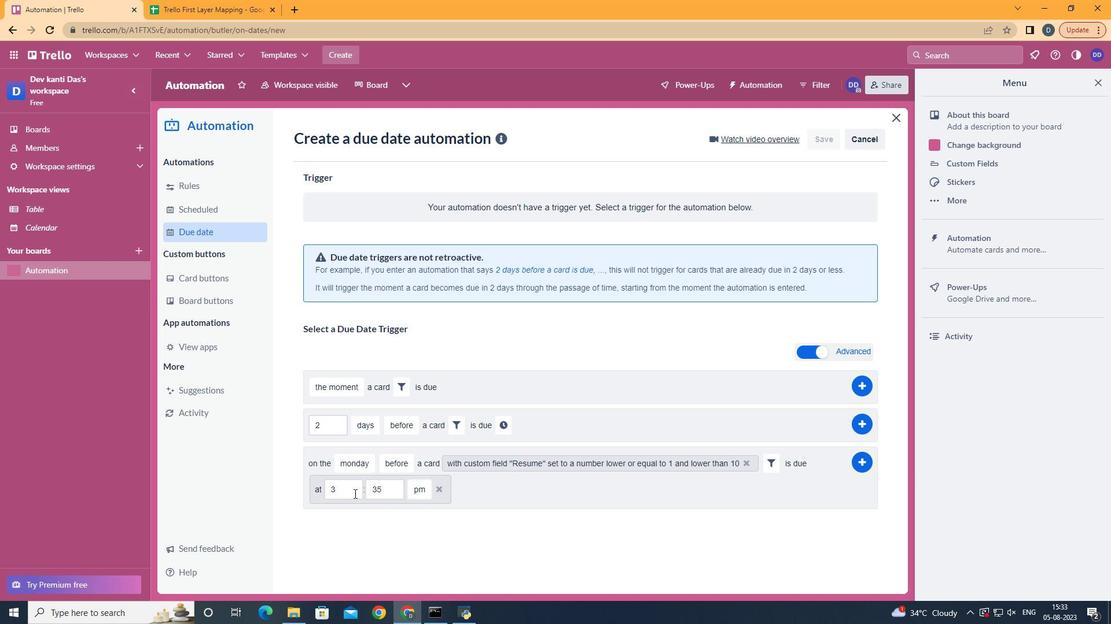 
Action: Mouse pressed left at (354, 494)
Screenshot: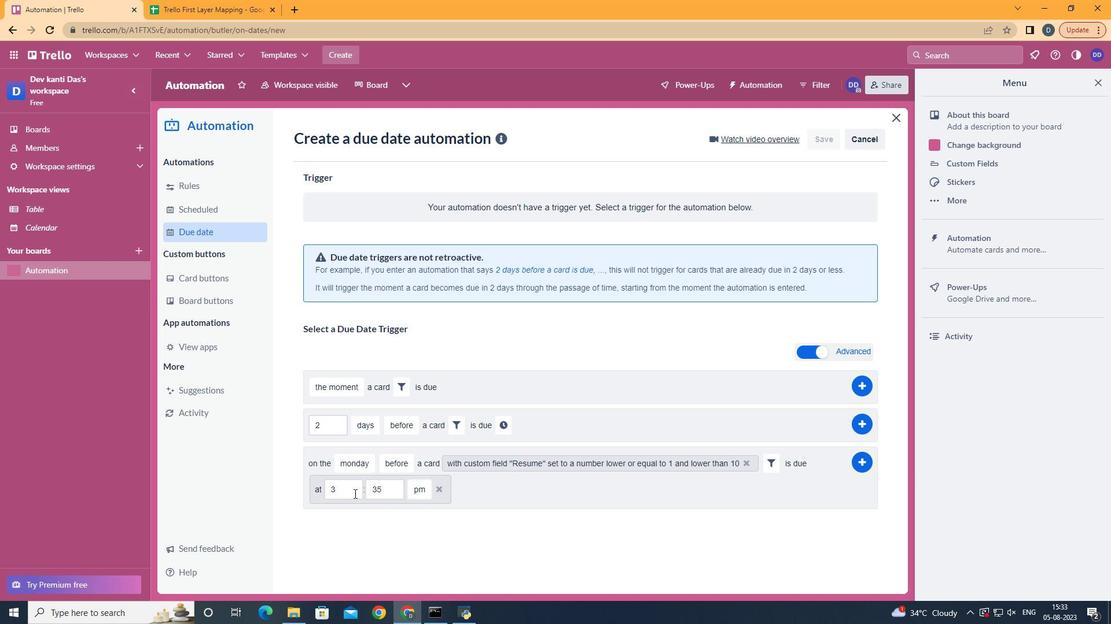 
Action: Mouse moved to (346, 495)
Screenshot: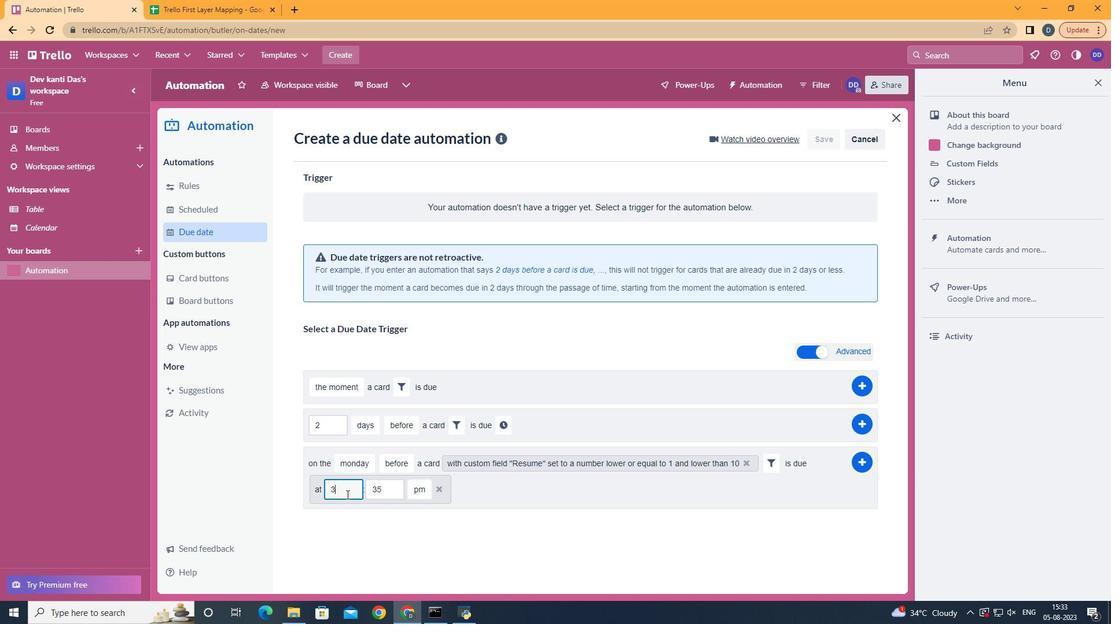
Action: Key pressed <Key.backspace>11
Screenshot: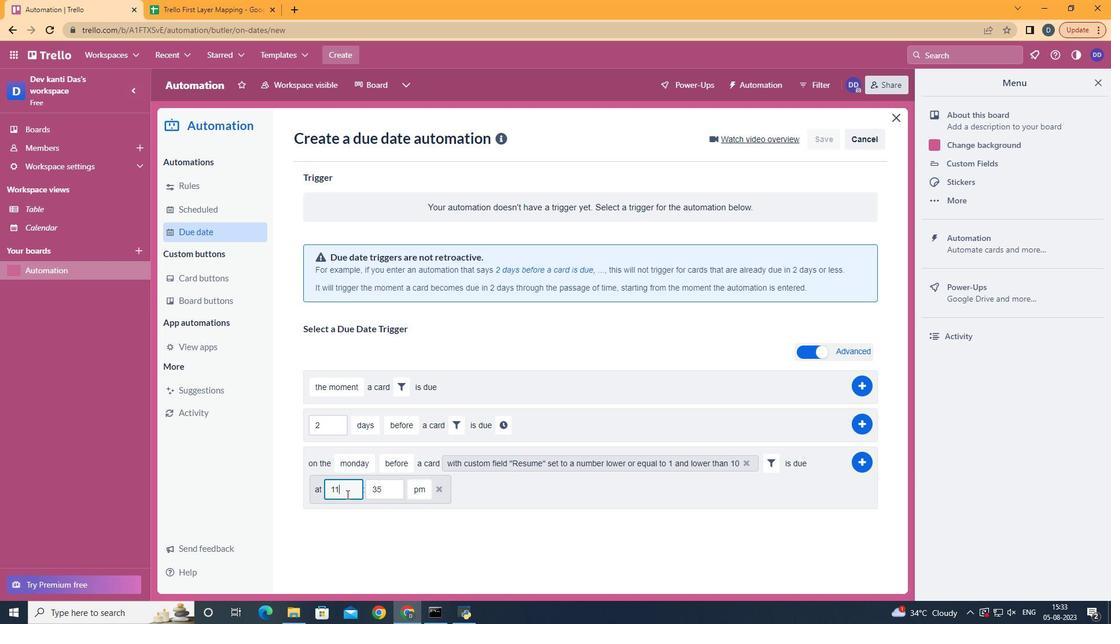 
Action: Mouse moved to (398, 495)
Screenshot: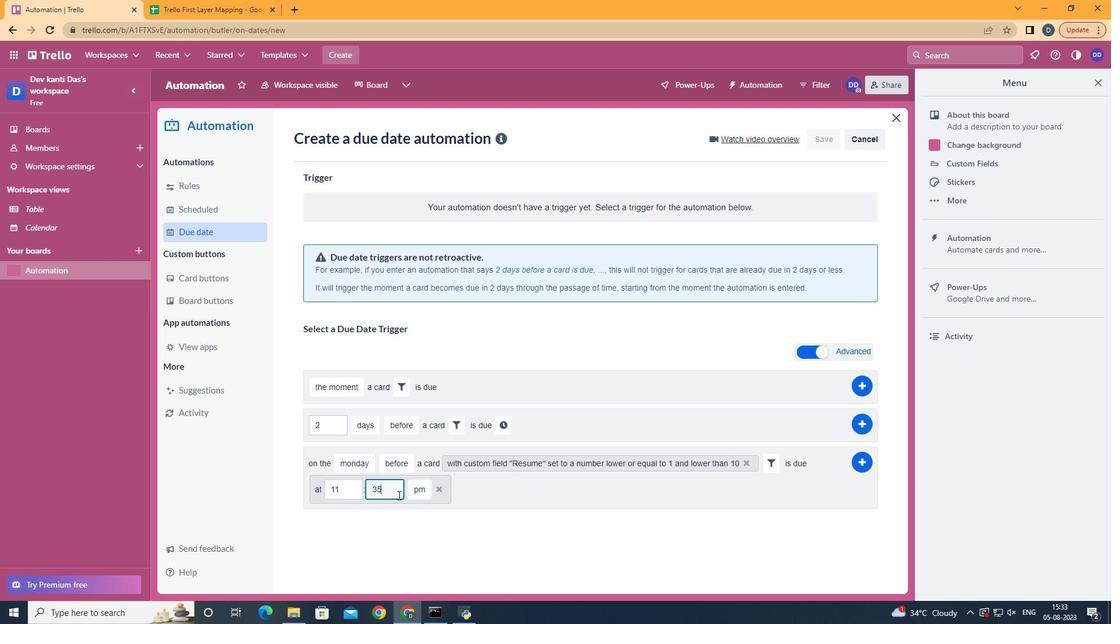 
Action: Mouse pressed left at (398, 495)
Screenshot: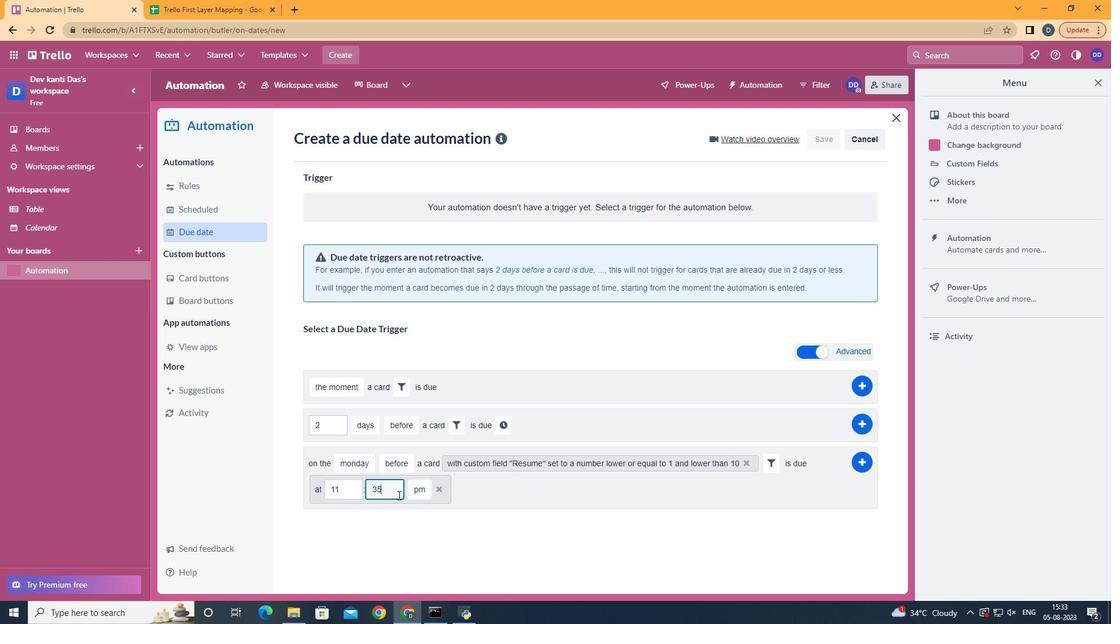 
Action: Key pressed <Key.backspace><Key.backspace>00
Screenshot: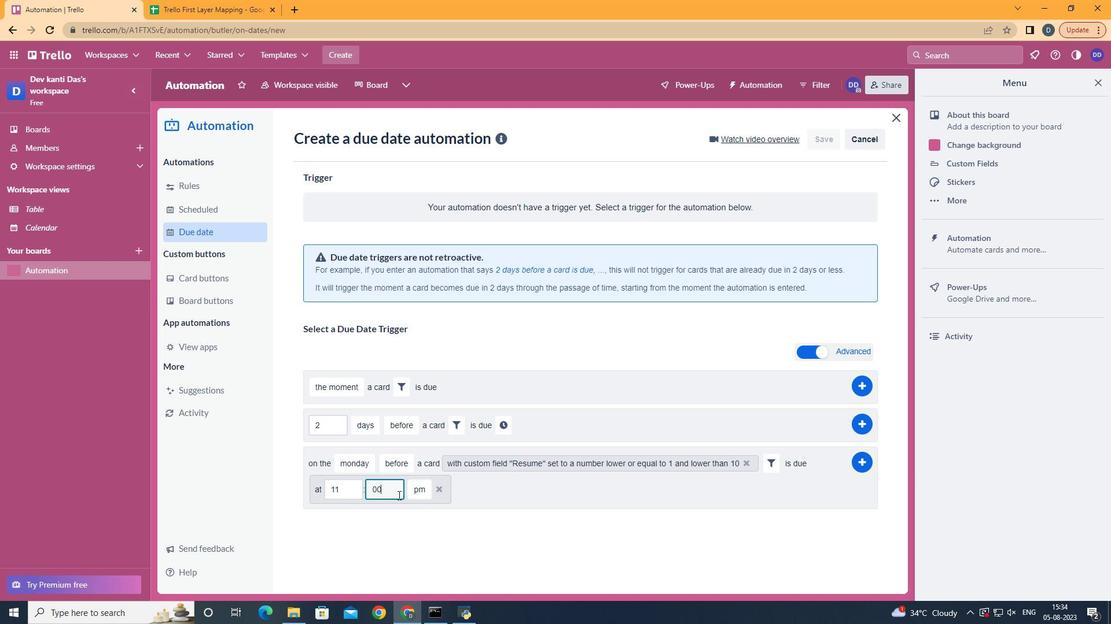 
Action: Mouse moved to (421, 504)
Screenshot: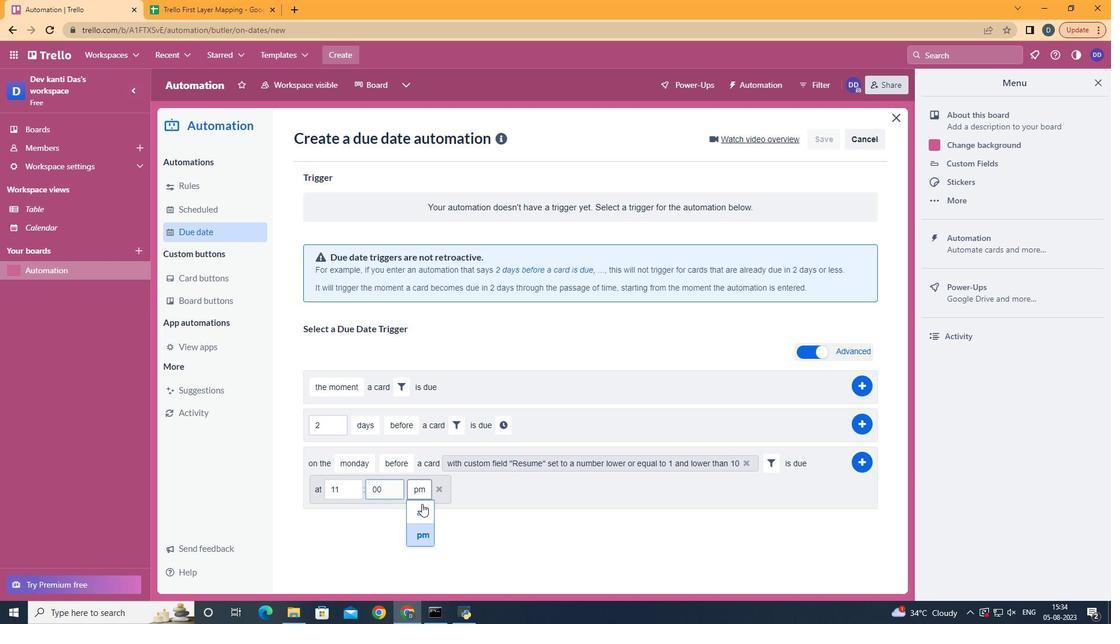 
Action: Mouse pressed left at (421, 504)
Screenshot: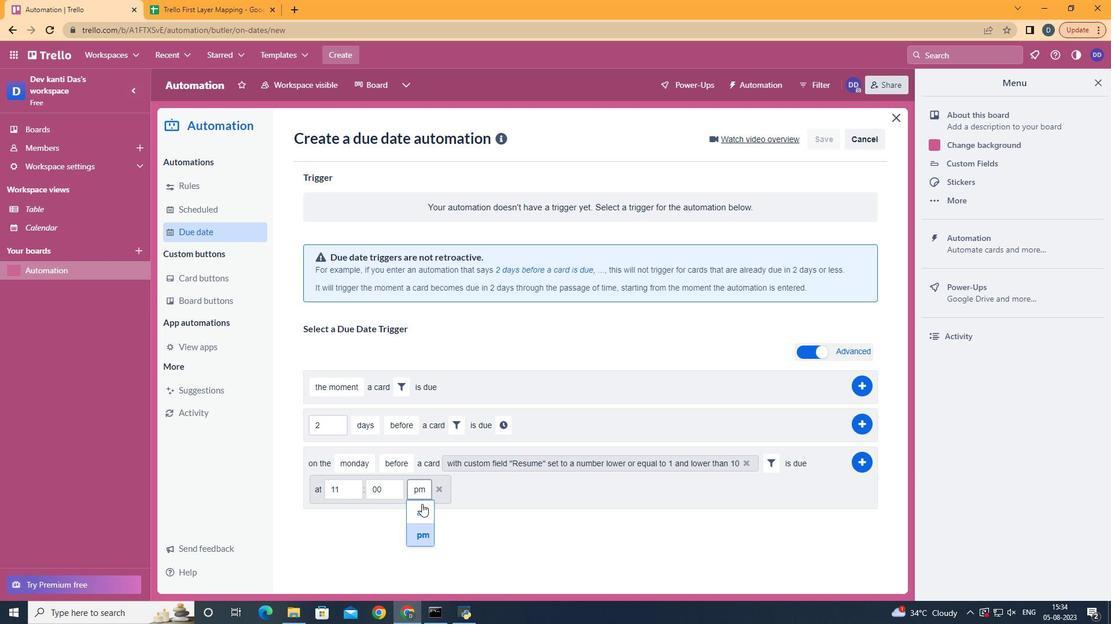 
Action: Mouse moved to (855, 464)
Screenshot: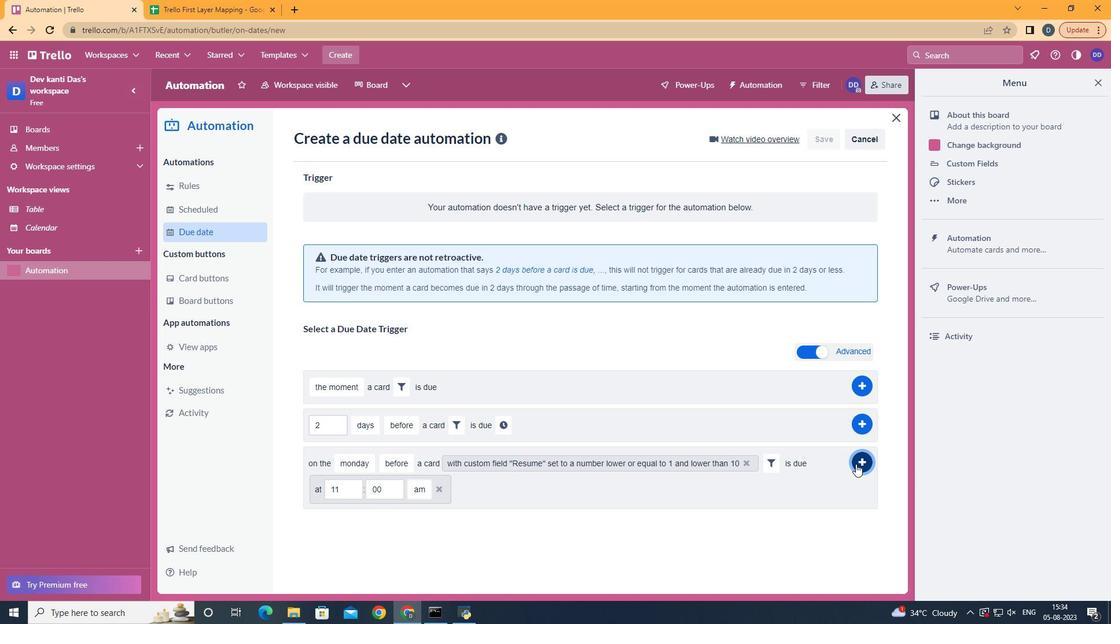 
Action: Mouse pressed left at (855, 464)
Screenshot: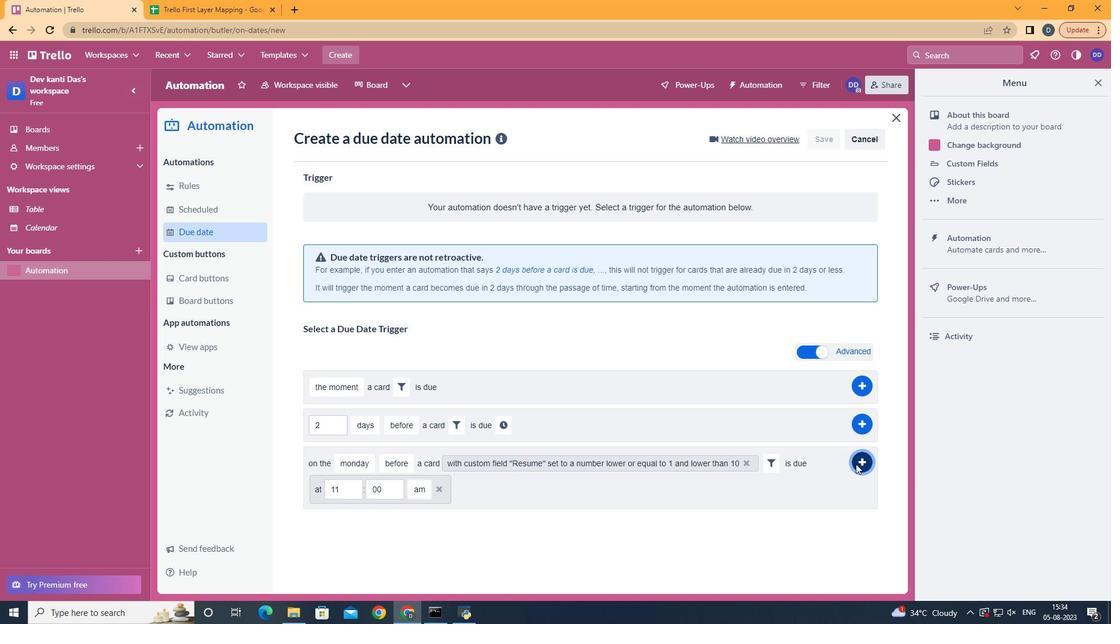 
Action: Mouse moved to (534, 186)
Screenshot: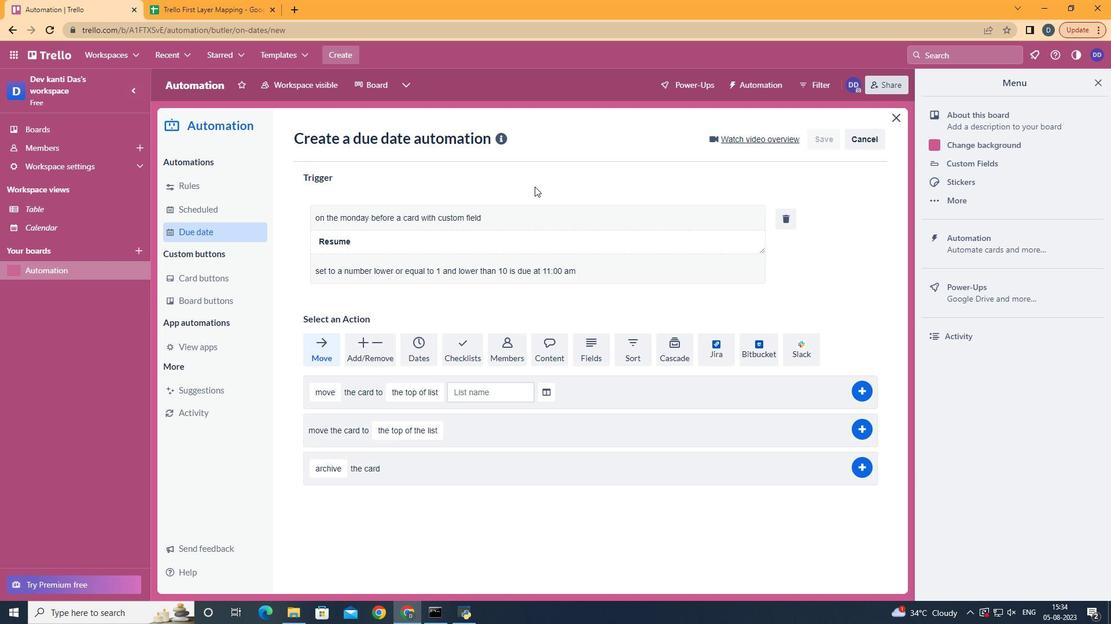 
